 Task: Find connections with filter location Mombaça with filter topic #coachingwith filter profile language English with filter current company Nexthink with filter school North Maharashtra University with filter industry Internet Marketplace Platforms with filter service category Cybersecurity with filter keywords title Atmospheric Scientist
Action: Mouse moved to (593, 104)
Screenshot: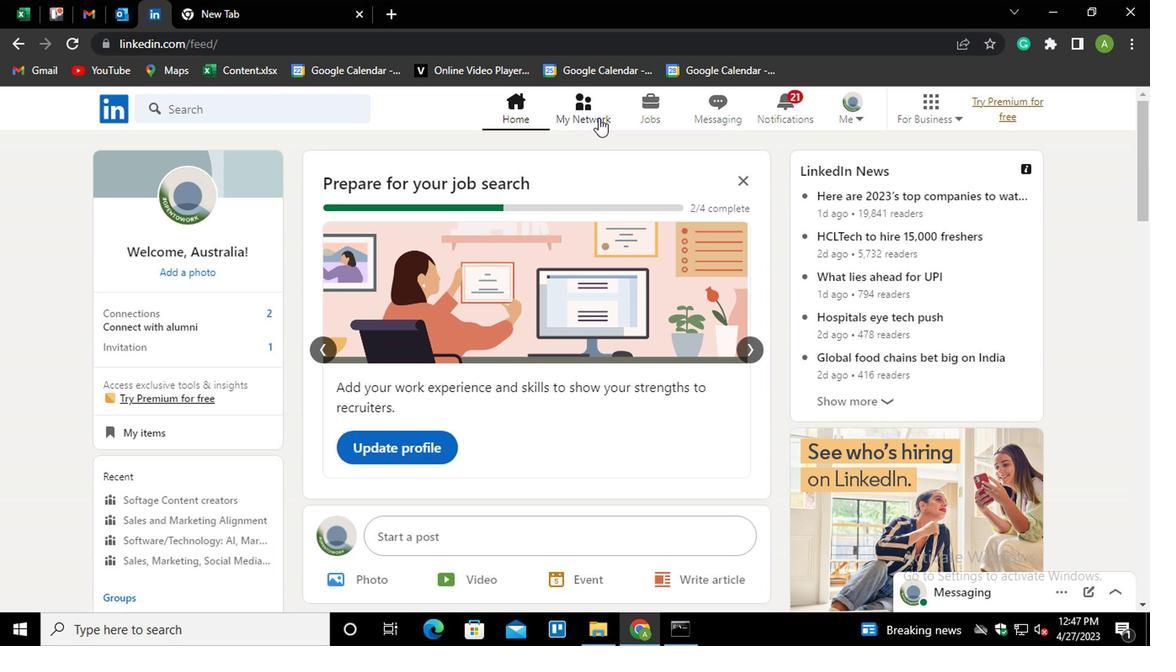 
Action: Mouse pressed left at (593, 104)
Screenshot: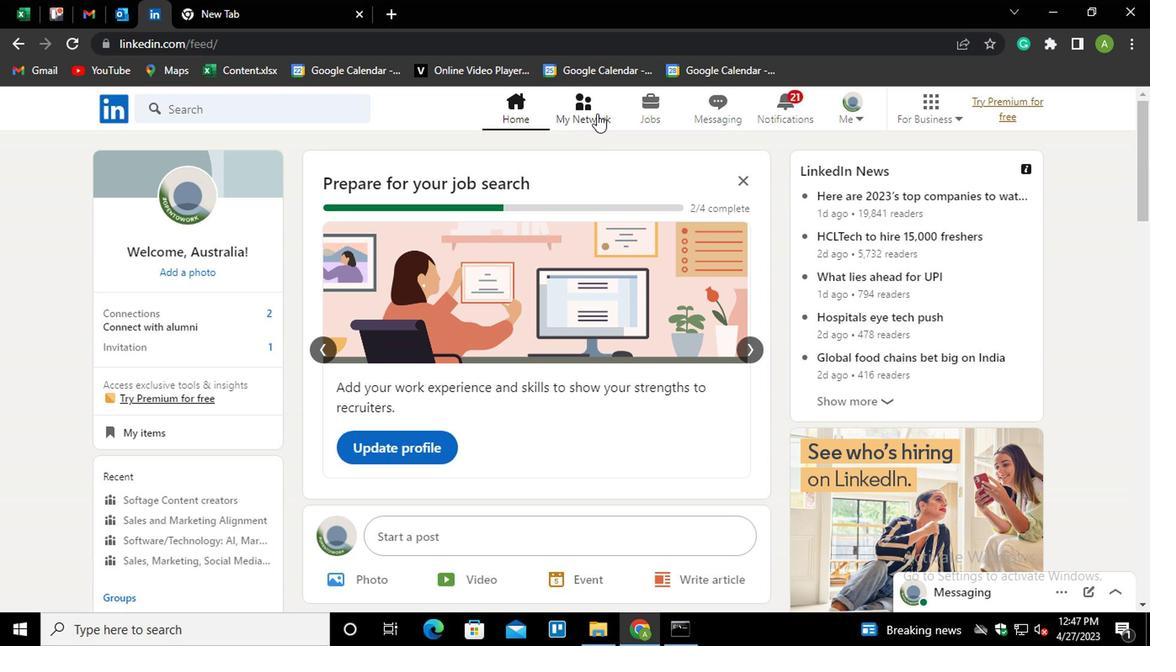 
Action: Mouse moved to (240, 202)
Screenshot: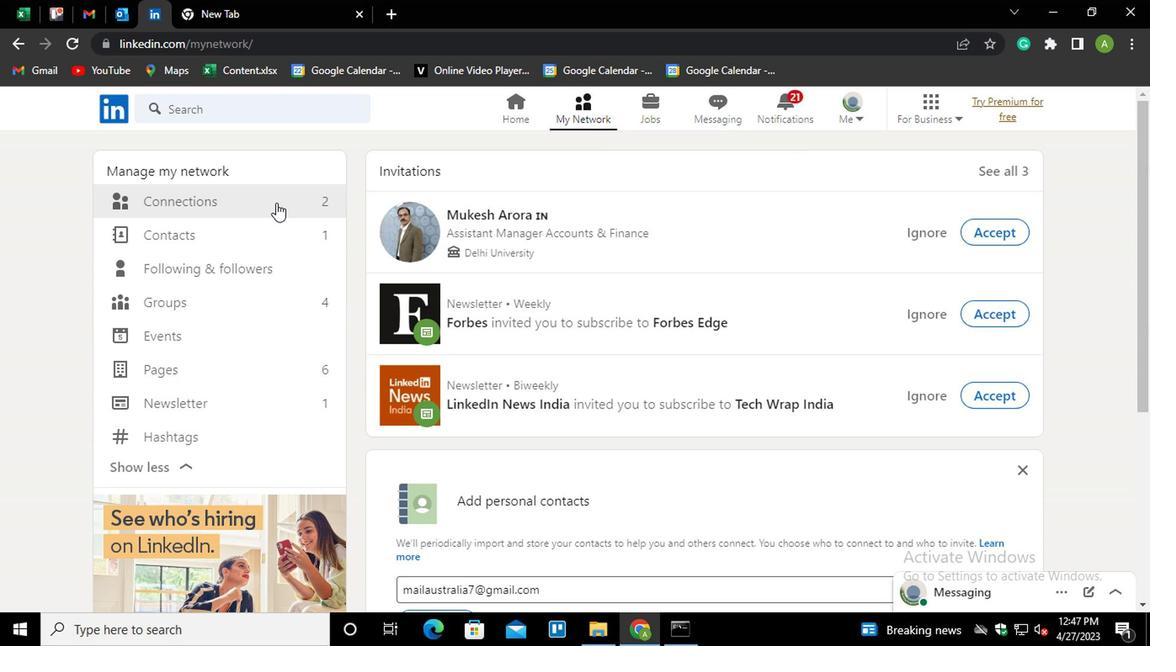 
Action: Mouse pressed left at (240, 202)
Screenshot: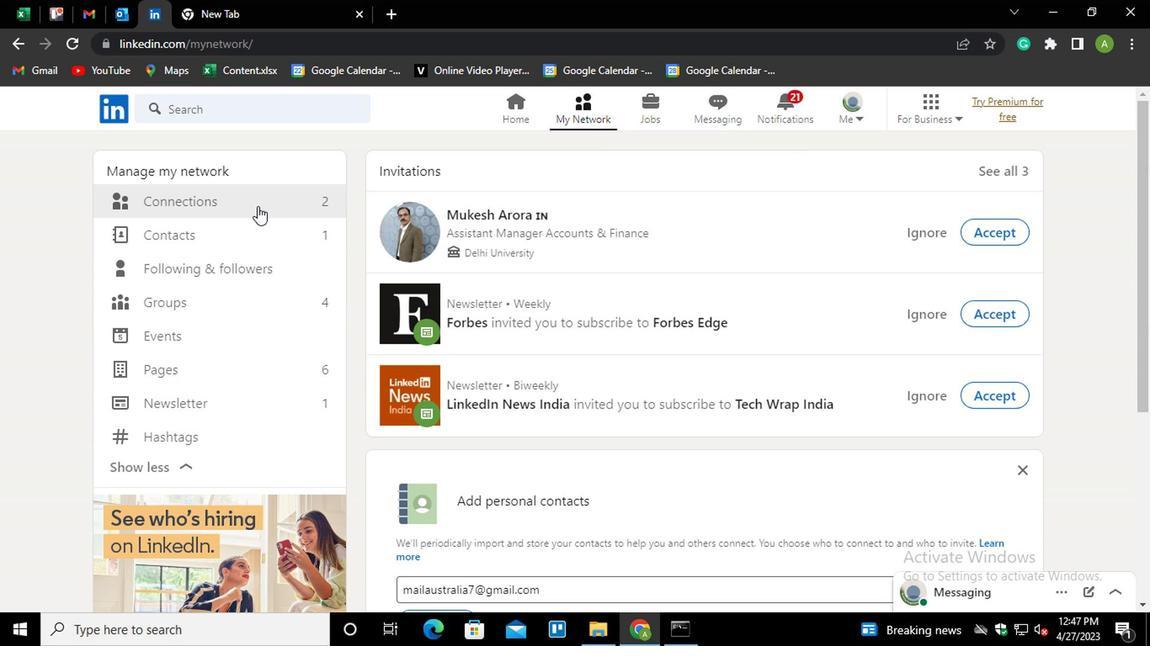 
Action: Mouse moved to (679, 198)
Screenshot: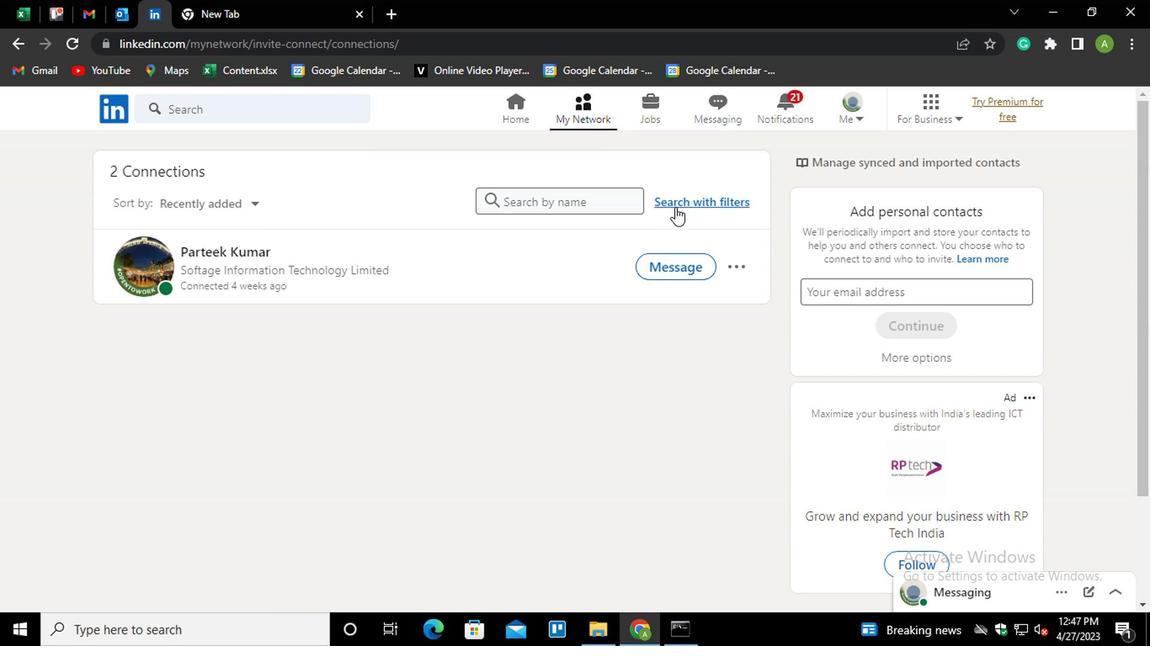 
Action: Mouse pressed left at (679, 198)
Screenshot: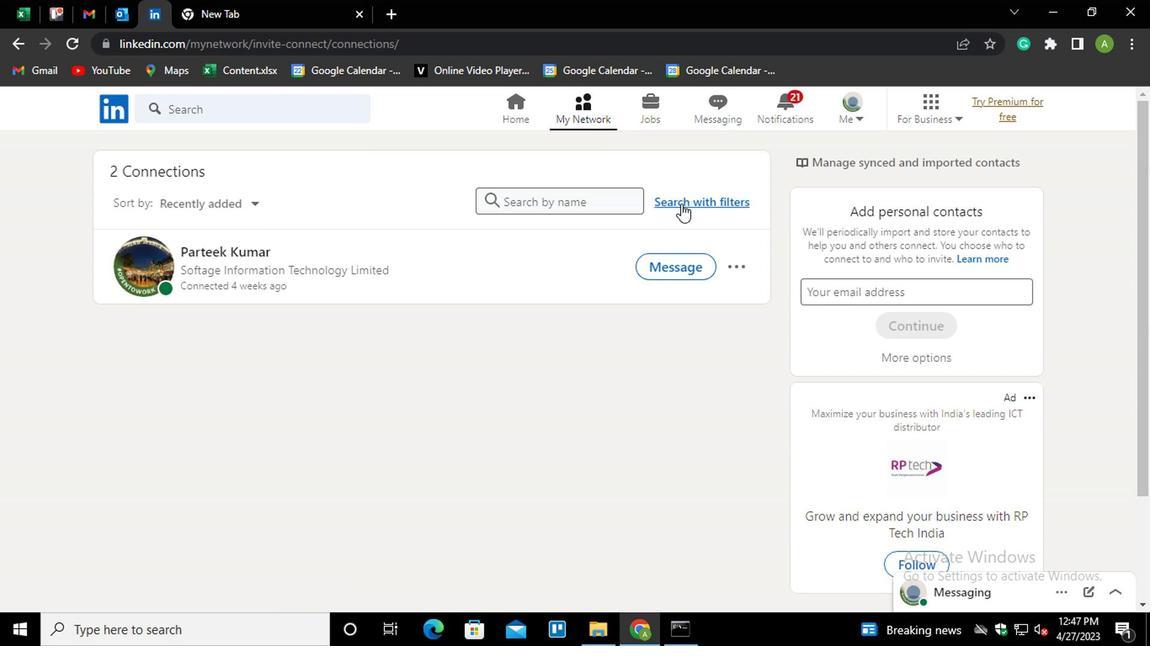 
Action: Mouse moved to (617, 155)
Screenshot: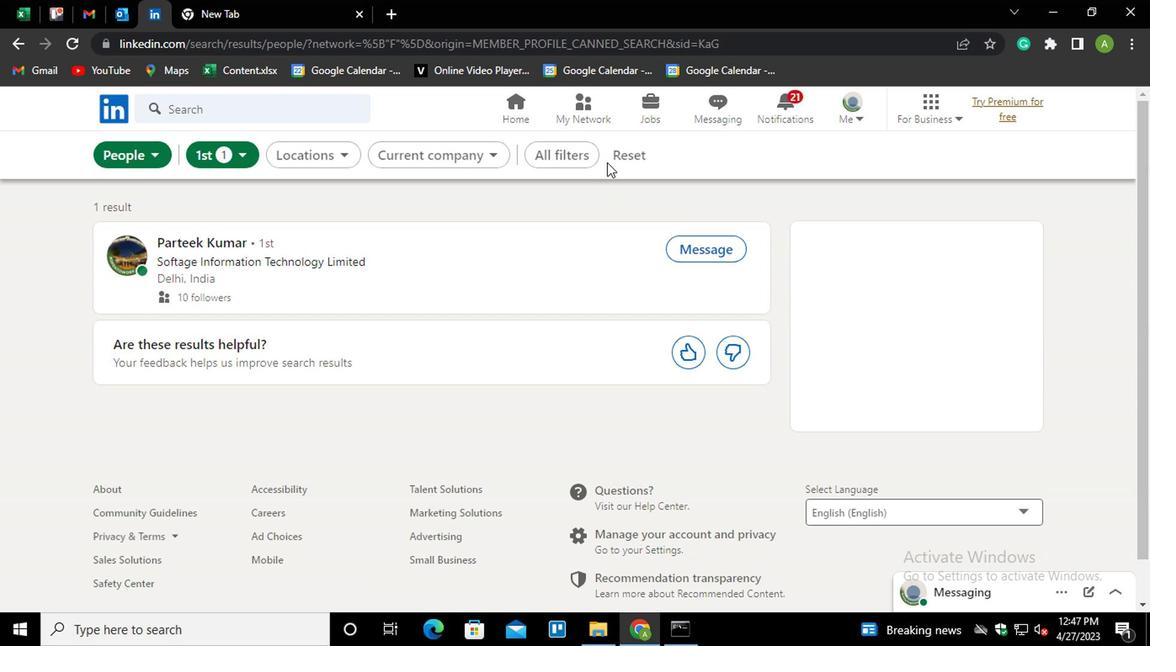 
Action: Mouse pressed left at (617, 155)
Screenshot: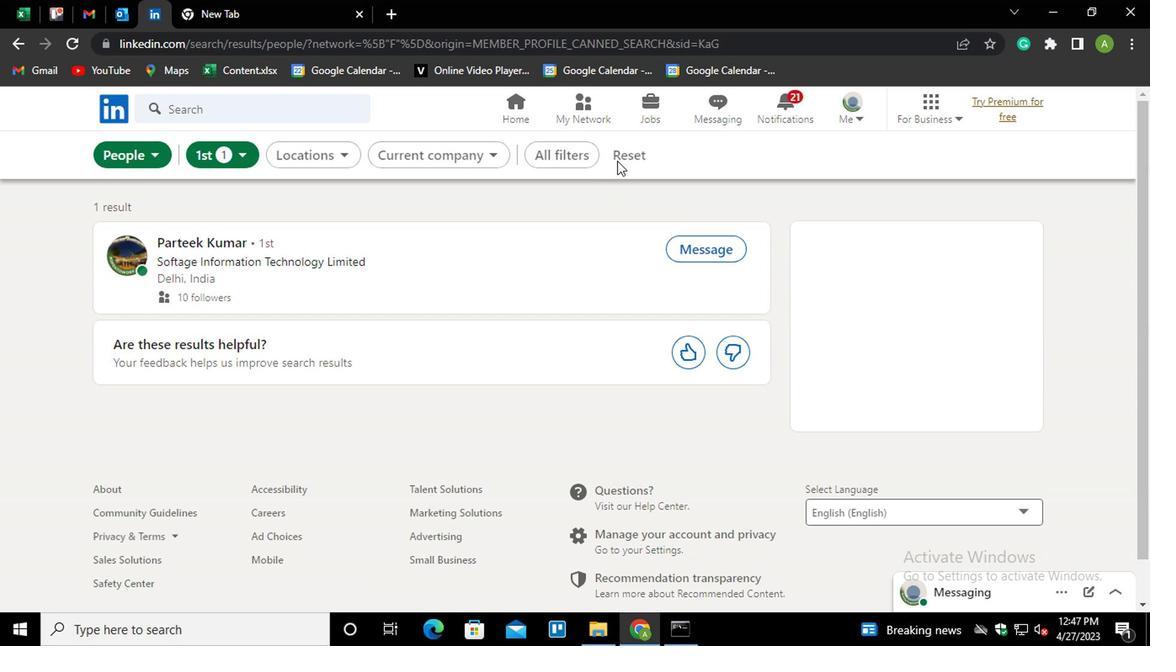 
Action: Mouse moved to (594, 150)
Screenshot: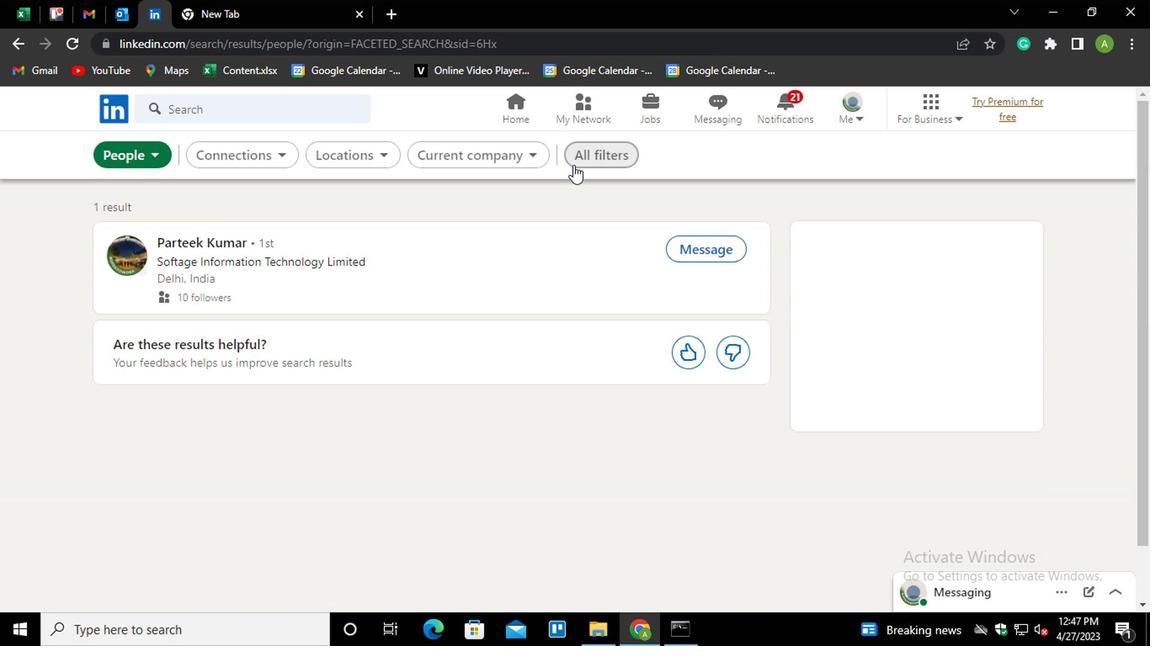 
Action: Mouse pressed left at (594, 150)
Screenshot: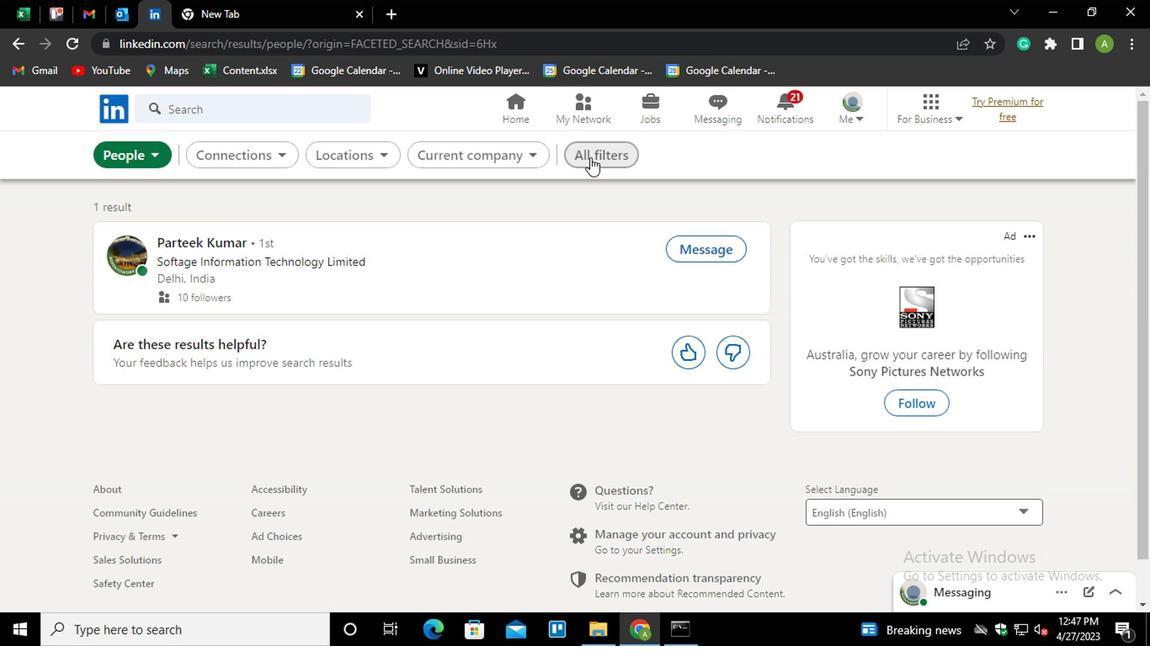 
Action: Mouse moved to (830, 273)
Screenshot: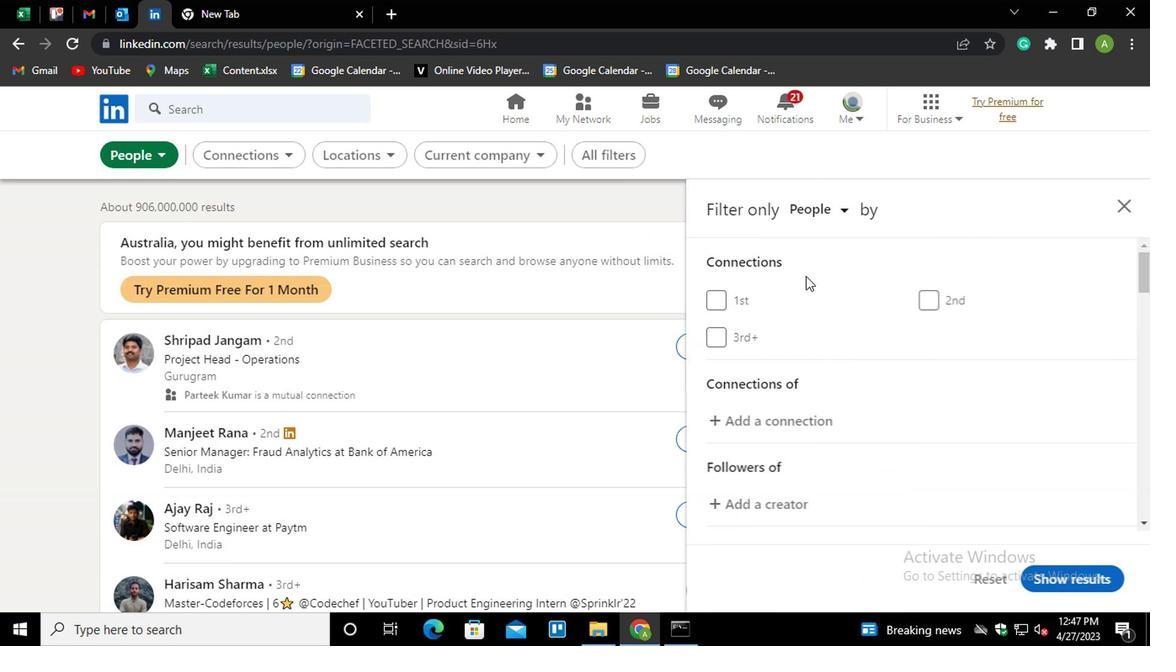 
Action: Mouse scrolled (830, 271) with delta (0, -1)
Screenshot: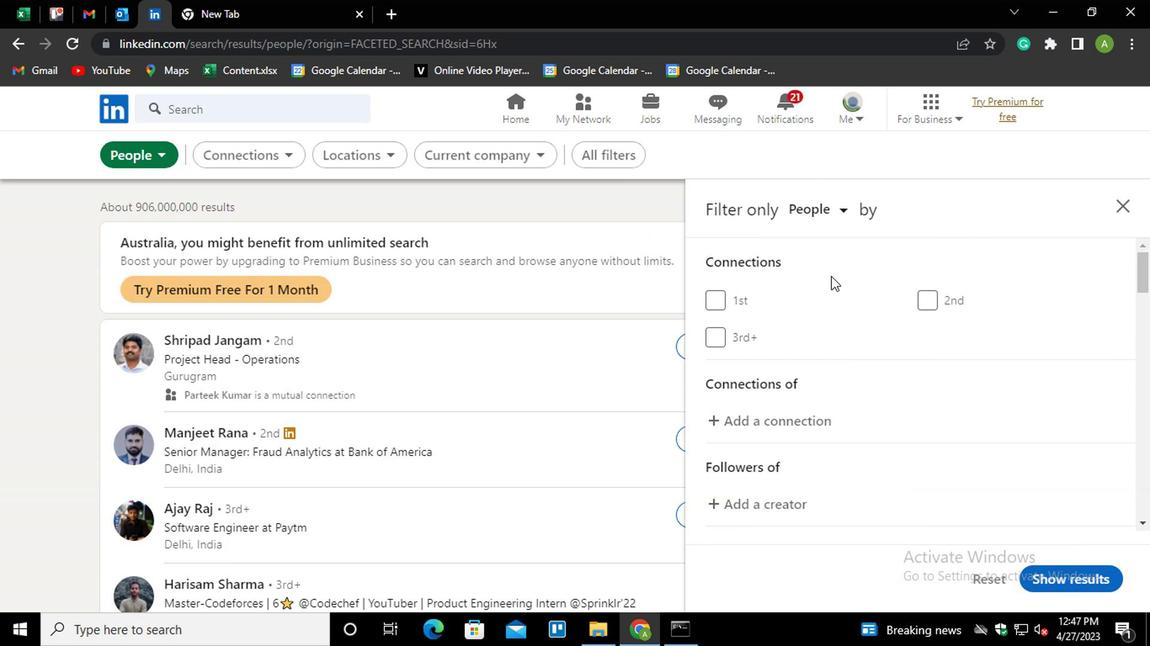 
Action: Mouse scrolled (830, 271) with delta (0, -1)
Screenshot: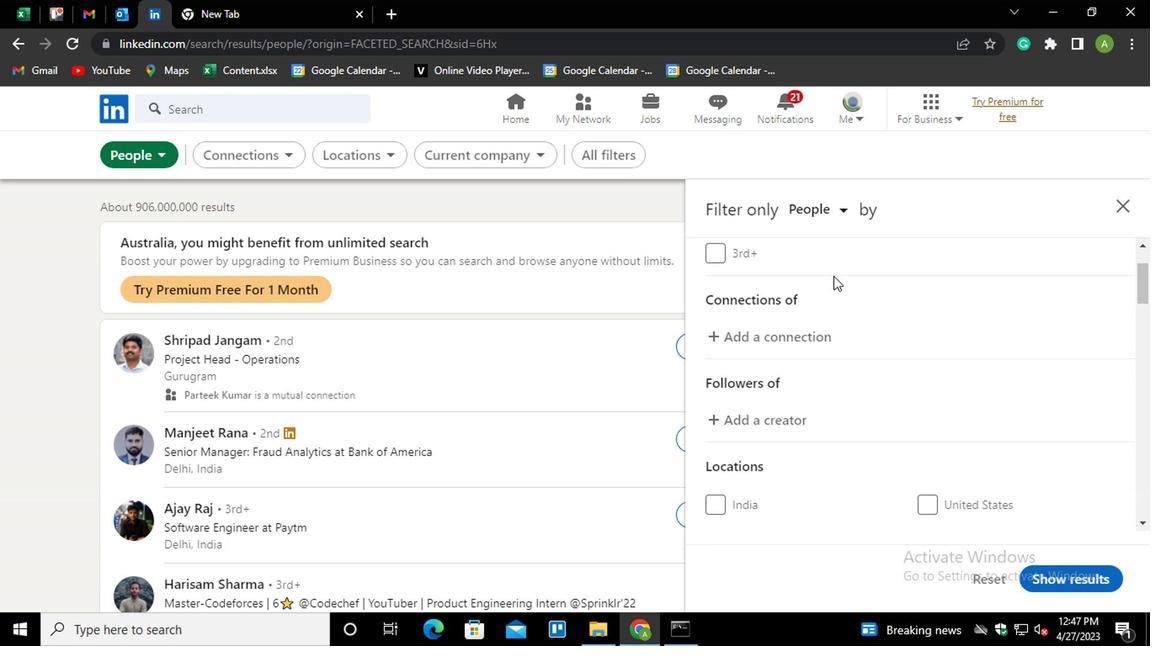 
Action: Mouse scrolled (830, 271) with delta (0, -1)
Screenshot: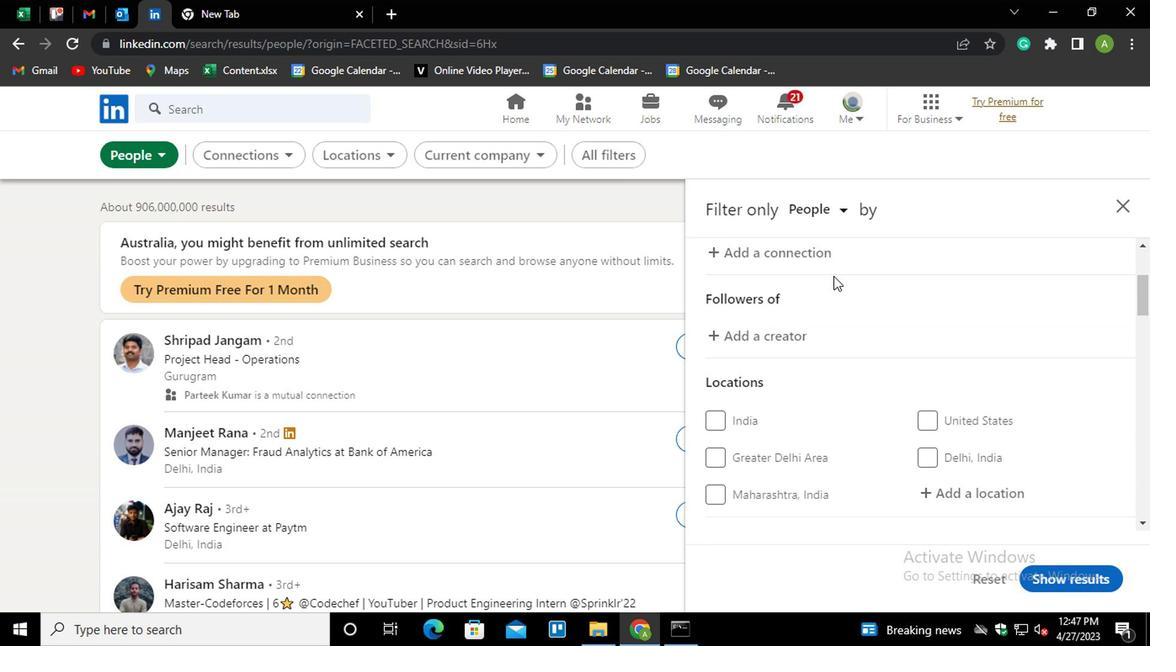 
Action: Mouse scrolled (830, 271) with delta (0, -1)
Screenshot: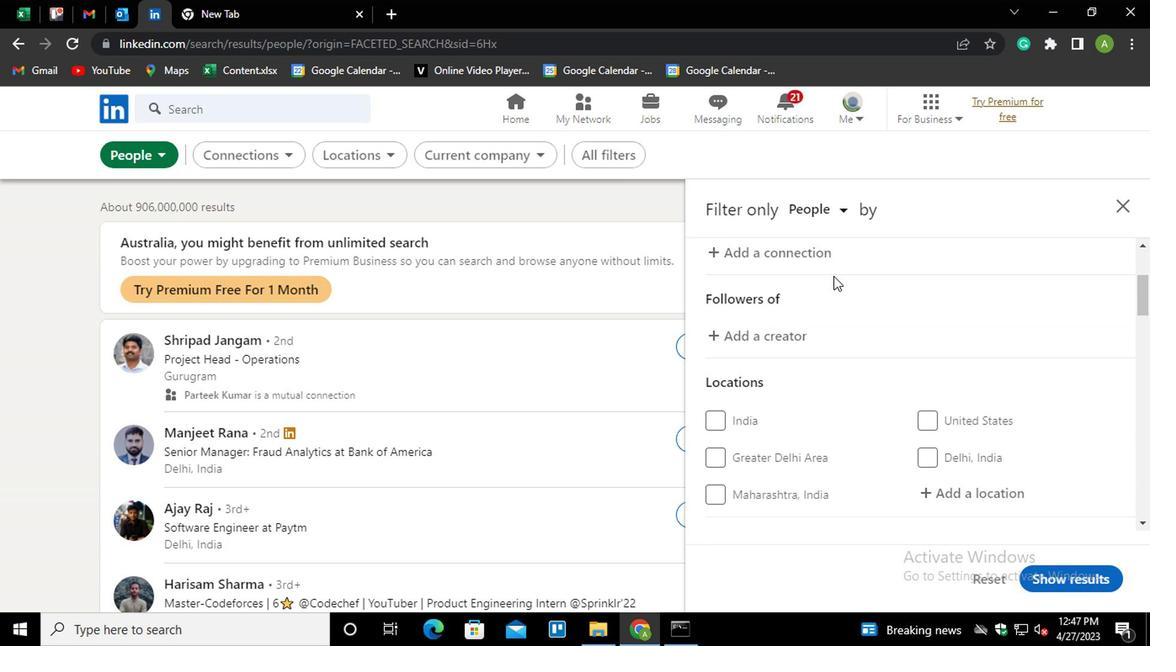 
Action: Mouse moved to (943, 324)
Screenshot: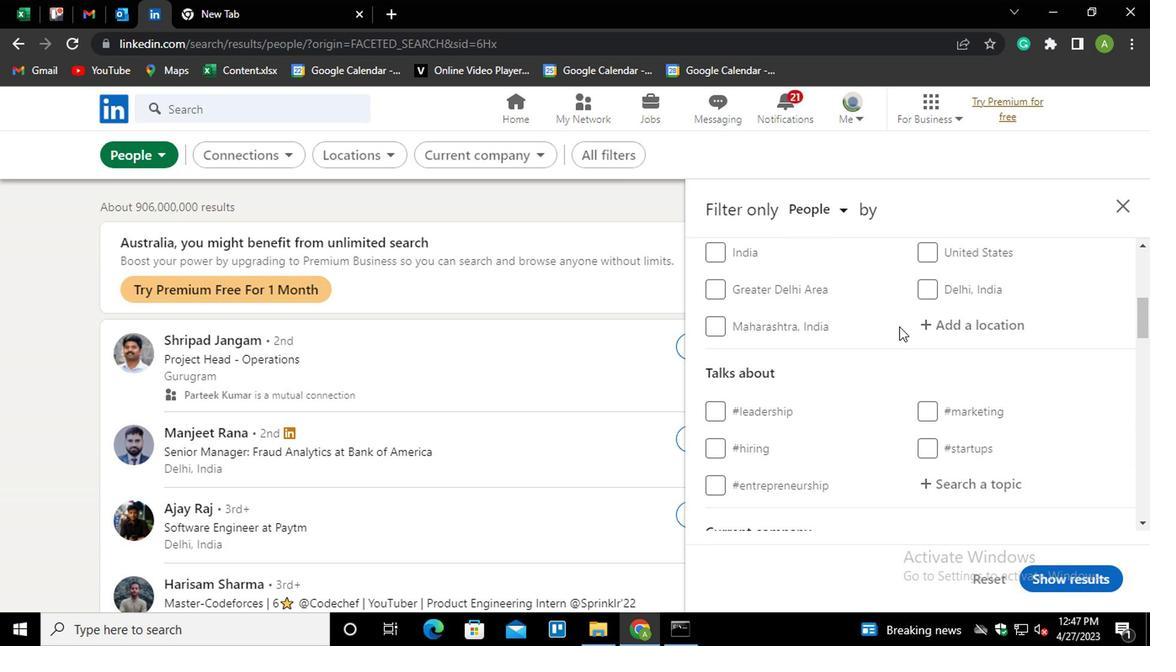 
Action: Mouse pressed left at (943, 324)
Screenshot: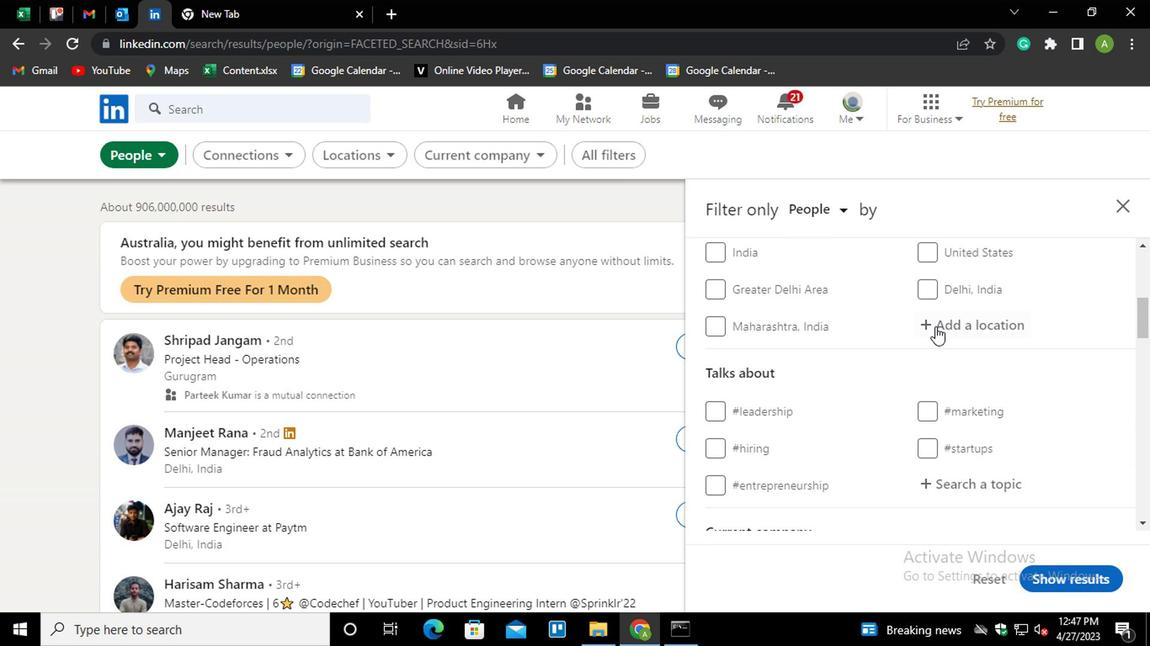 
Action: Key pressed <Key.shift>MUMBACA<Key.home><Key.right><Key.right><Key.backspace>O<Key.down><Key.down><Key.enter>
Screenshot: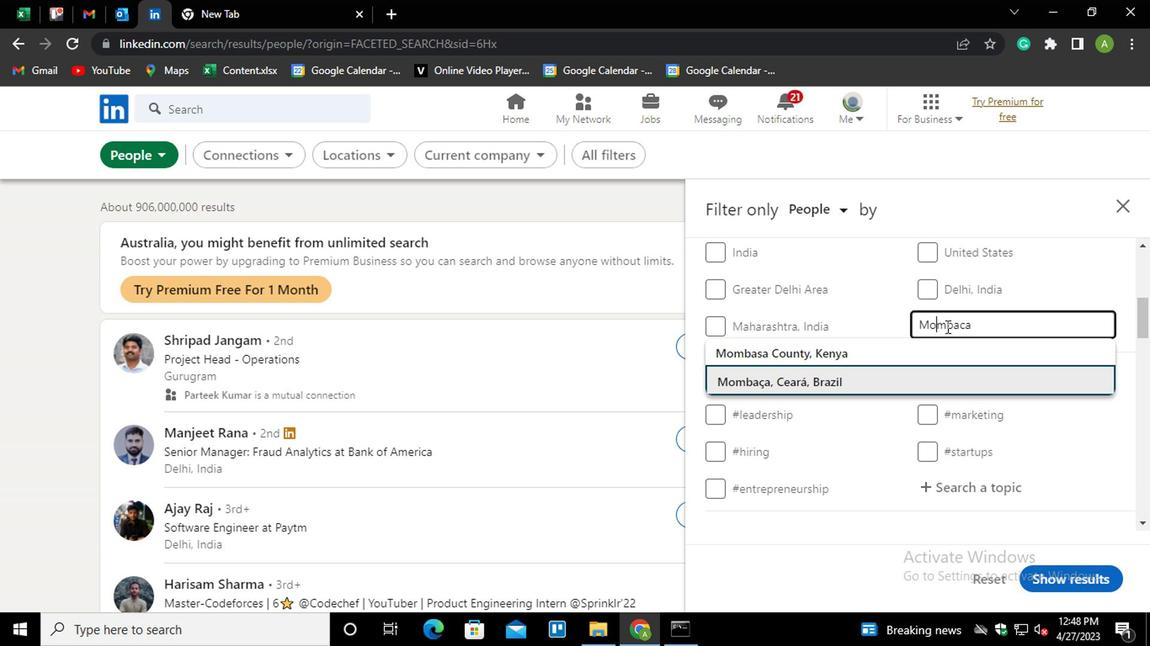 
Action: Mouse scrolled (943, 323) with delta (0, 0)
Screenshot: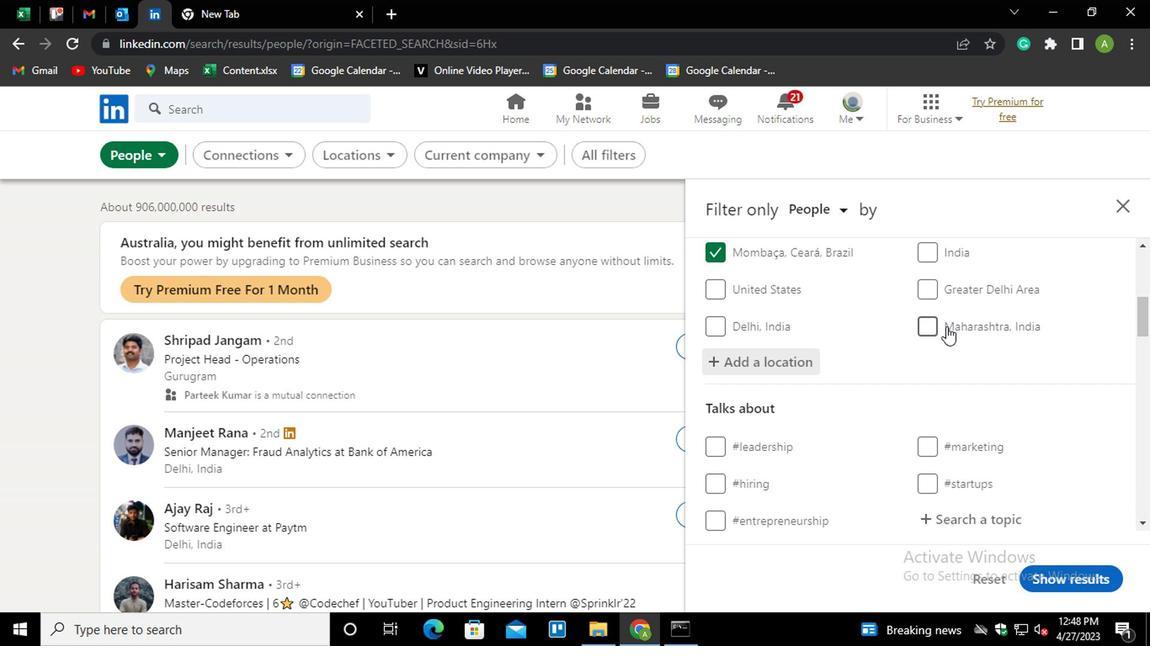 
Action: Mouse scrolled (943, 323) with delta (0, 0)
Screenshot: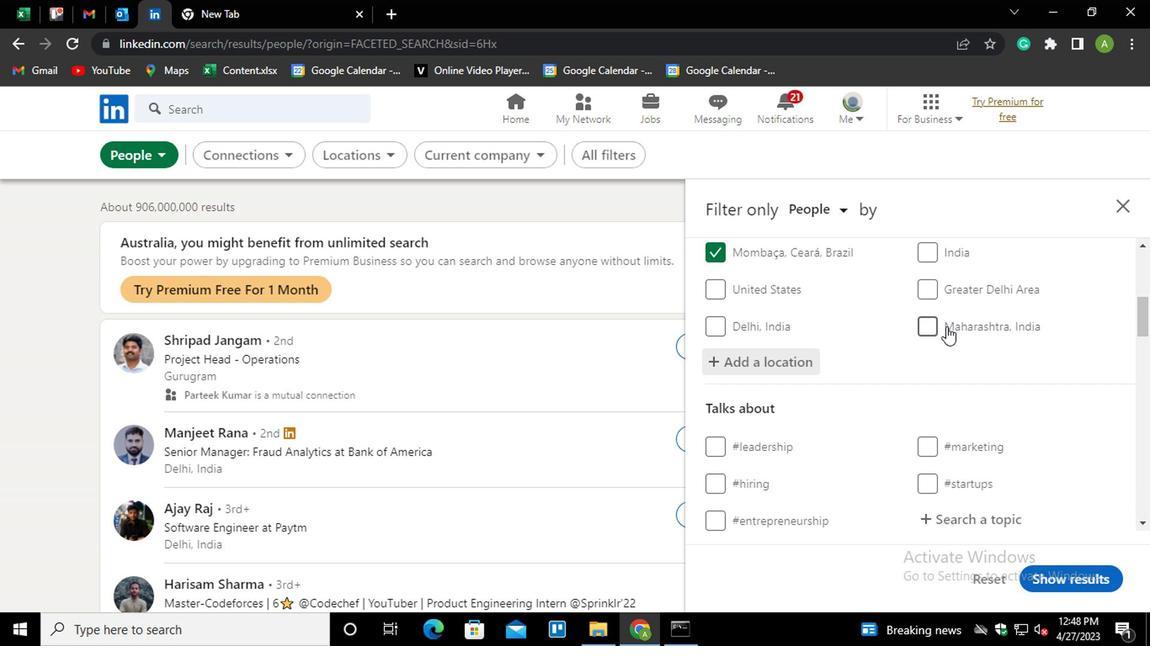 
Action: Mouse moved to (942, 339)
Screenshot: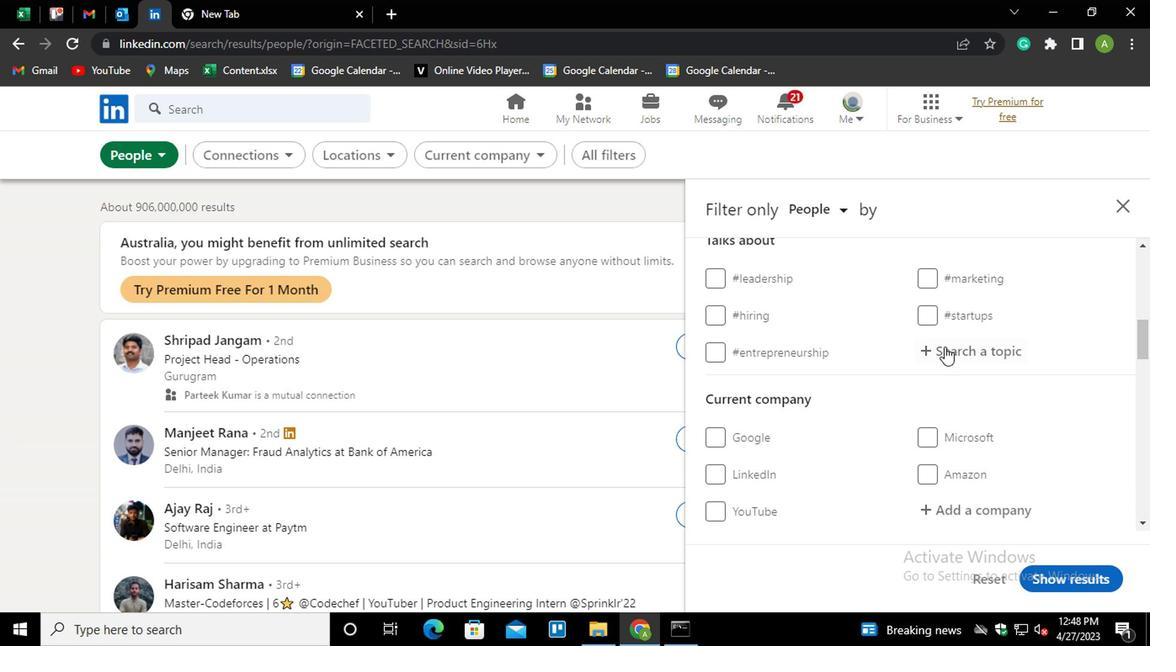 
Action: Mouse pressed left at (942, 339)
Screenshot: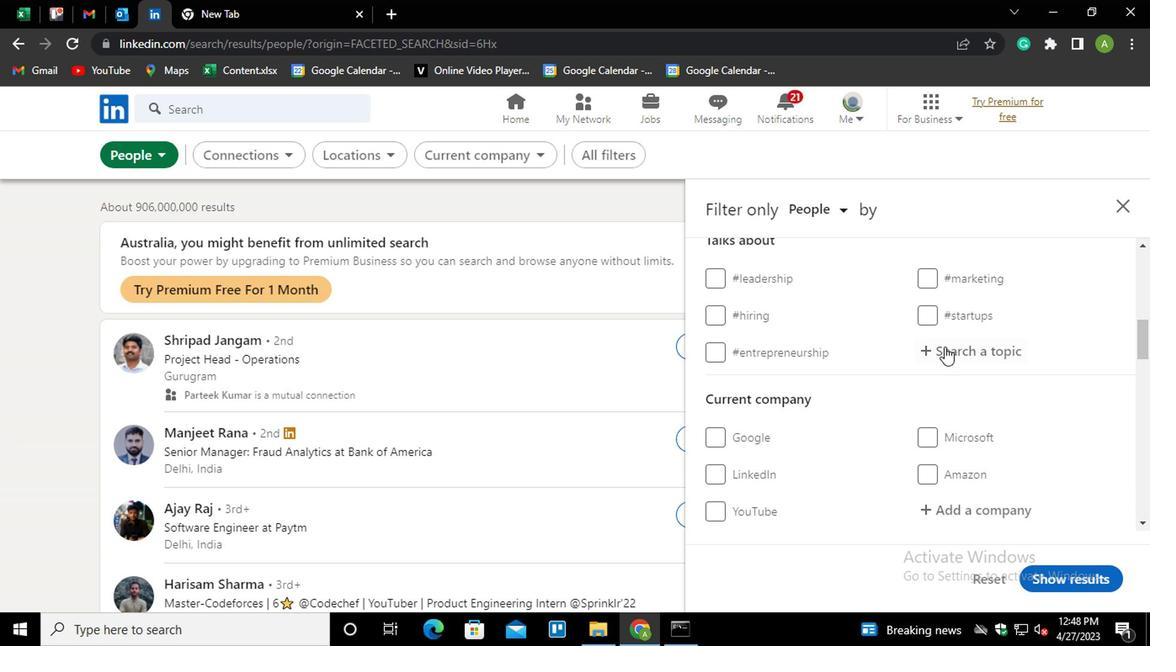 
Action: Key pressed <Key.shift>#CAO<Key.backspace><Key.backspace>OACHING
Screenshot: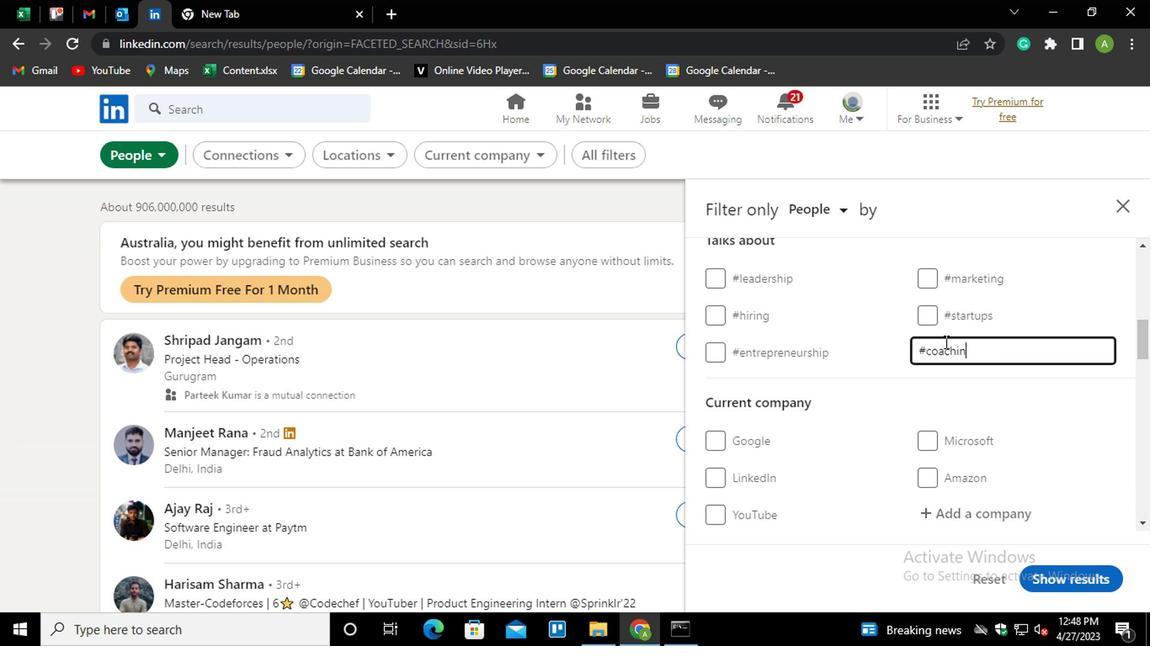
Action: Mouse moved to (974, 386)
Screenshot: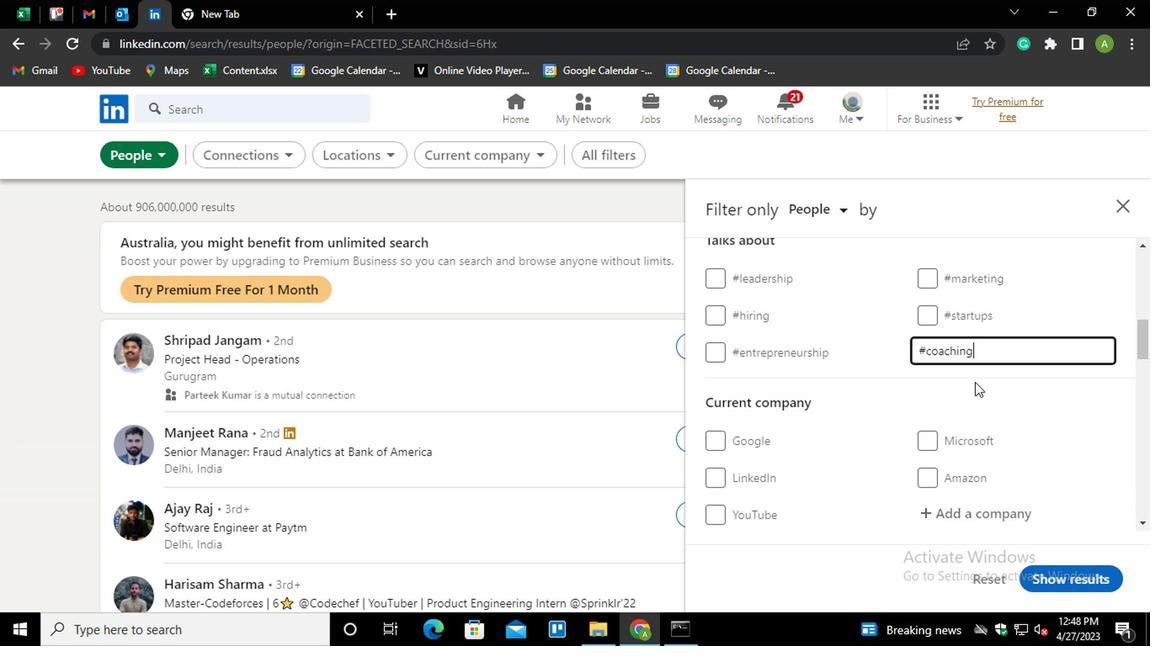 
Action: Mouse pressed left at (974, 386)
Screenshot: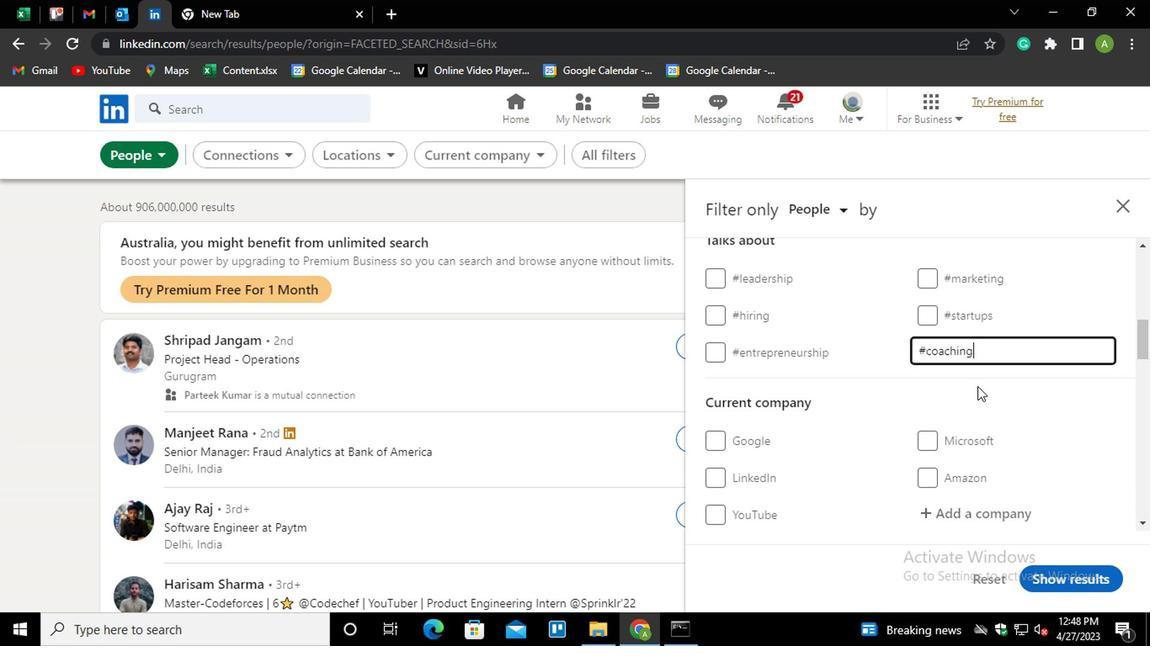 
Action: Mouse moved to (977, 388)
Screenshot: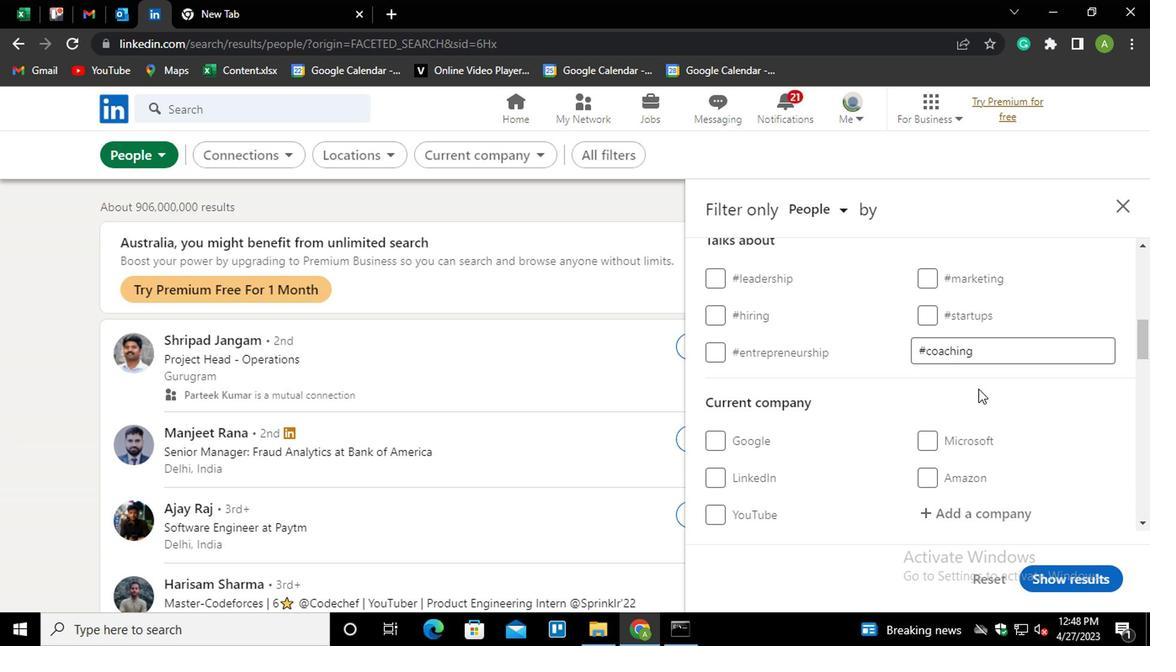 
Action: Mouse scrolled (977, 386) with delta (0, -1)
Screenshot: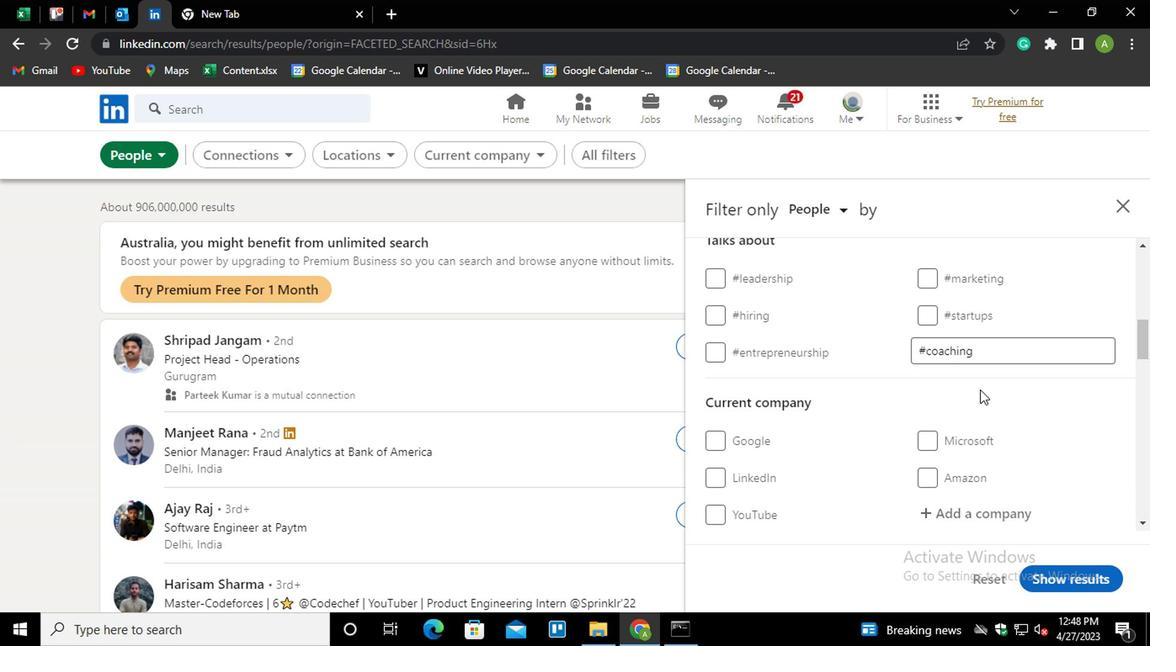 
Action: Mouse scrolled (977, 386) with delta (0, -1)
Screenshot: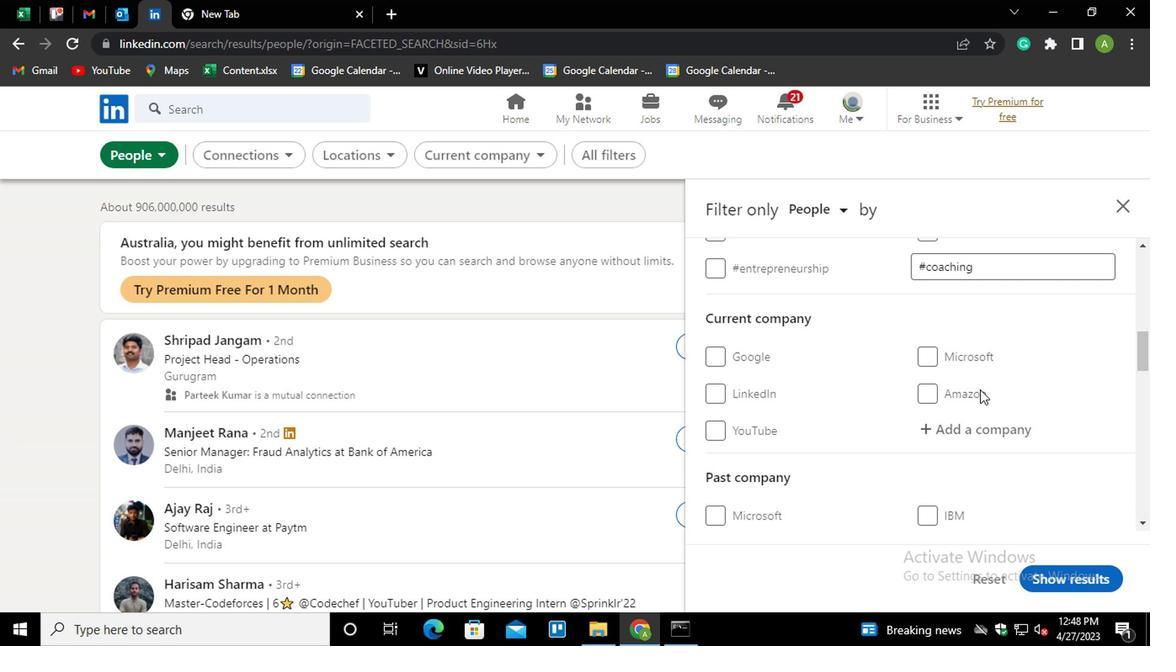 
Action: Mouse scrolled (977, 386) with delta (0, -1)
Screenshot: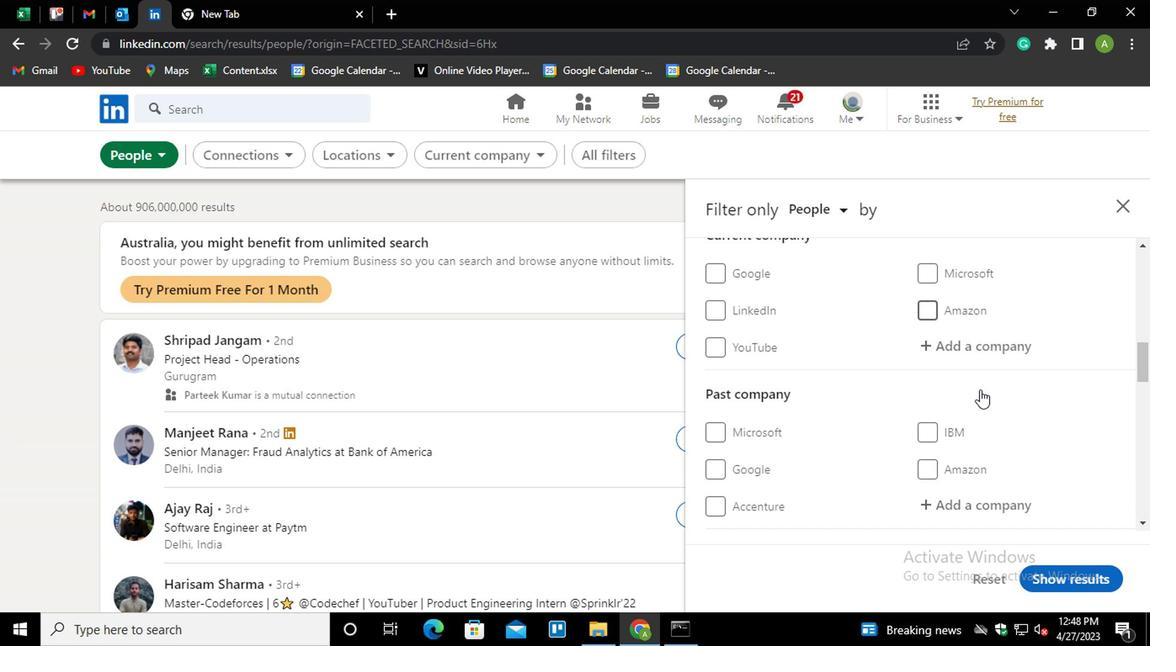 
Action: Mouse scrolled (977, 386) with delta (0, -1)
Screenshot: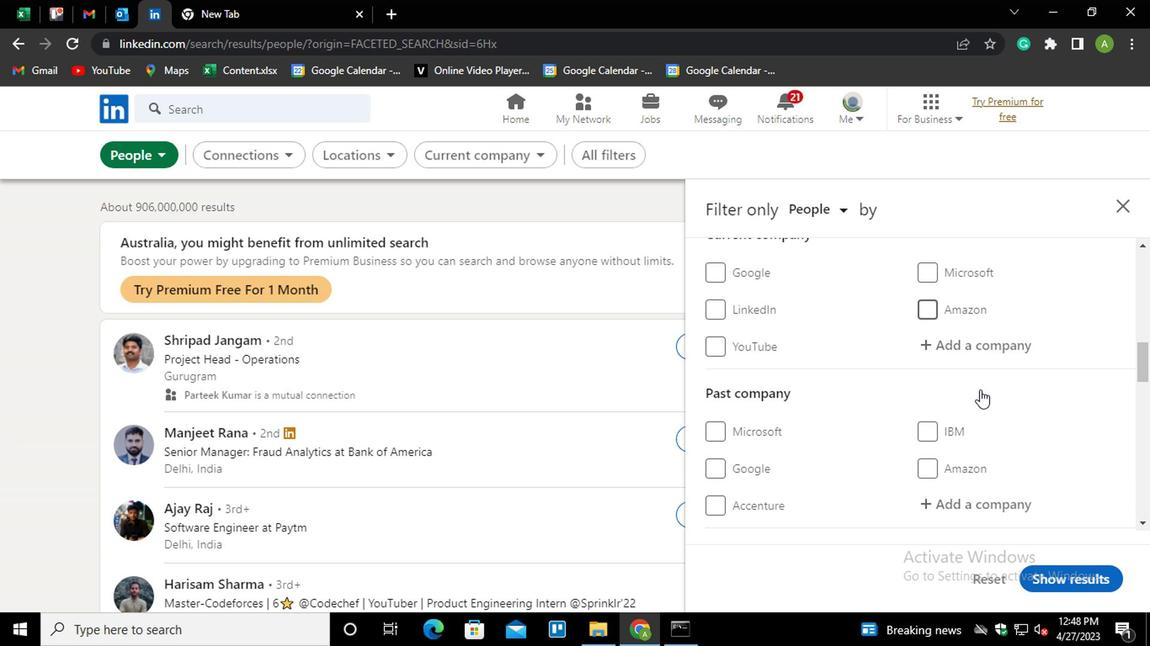 
Action: Mouse scrolled (977, 386) with delta (0, -1)
Screenshot: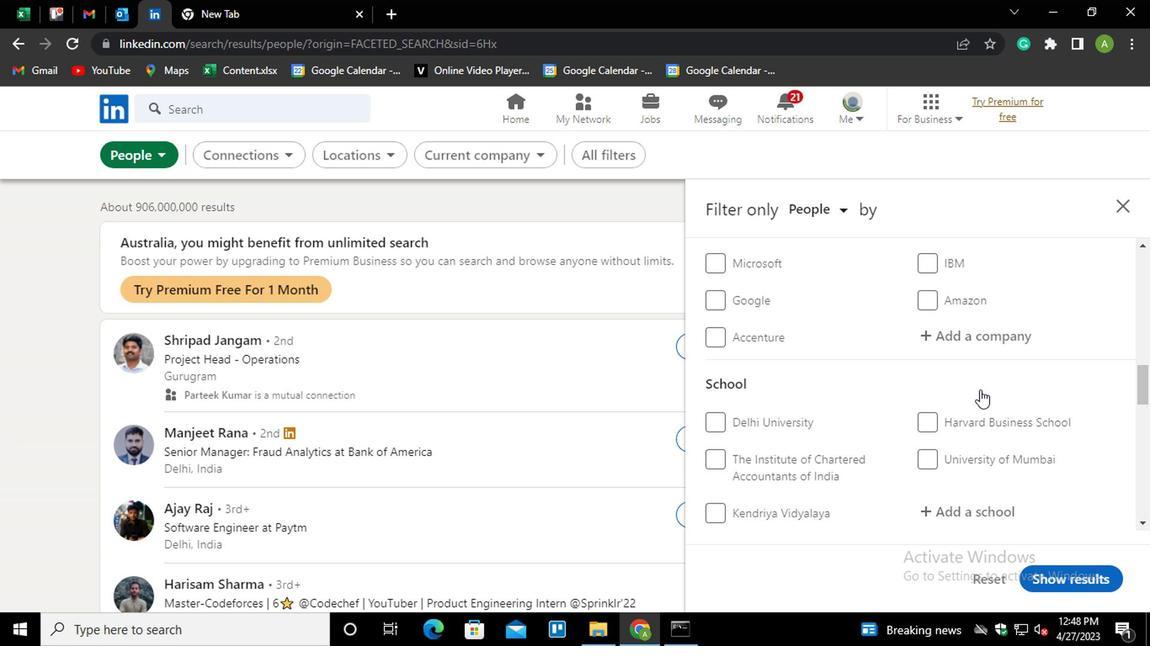 
Action: Mouse scrolled (977, 386) with delta (0, -1)
Screenshot: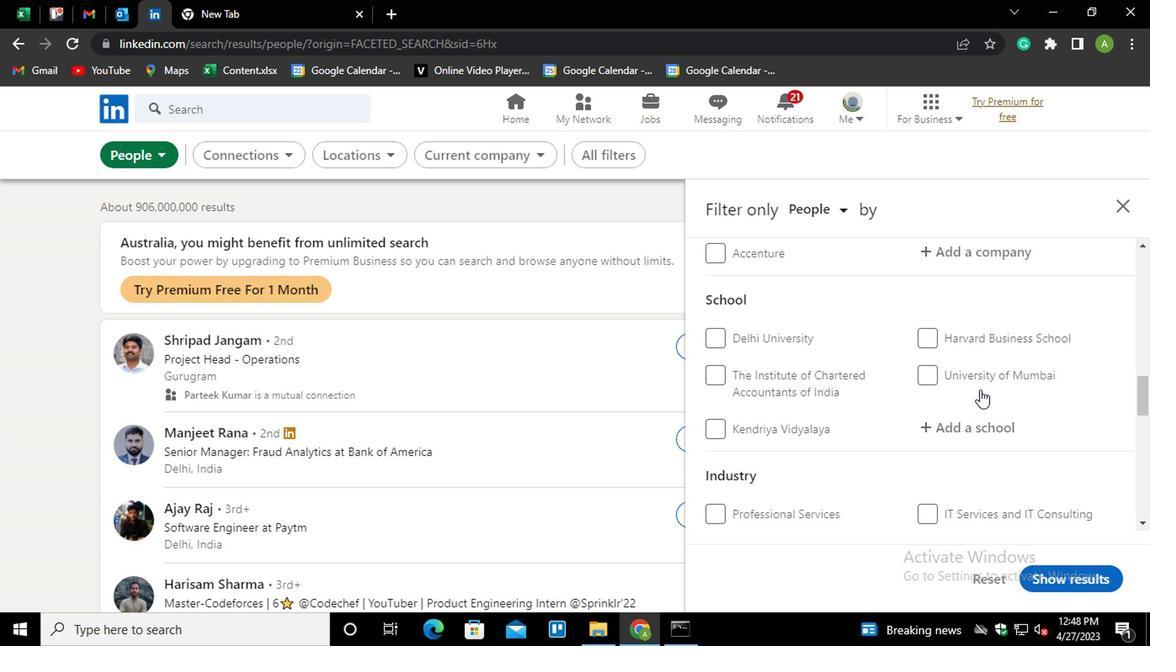 
Action: Mouse scrolled (977, 386) with delta (0, -1)
Screenshot: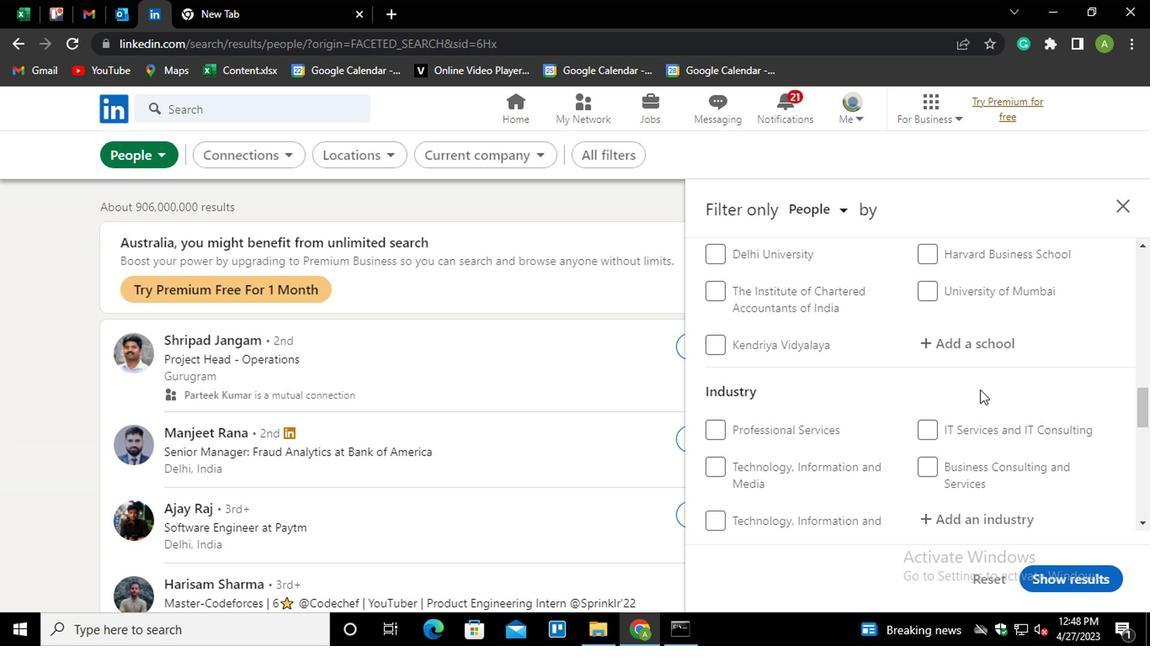 
Action: Mouse scrolled (977, 386) with delta (0, -1)
Screenshot: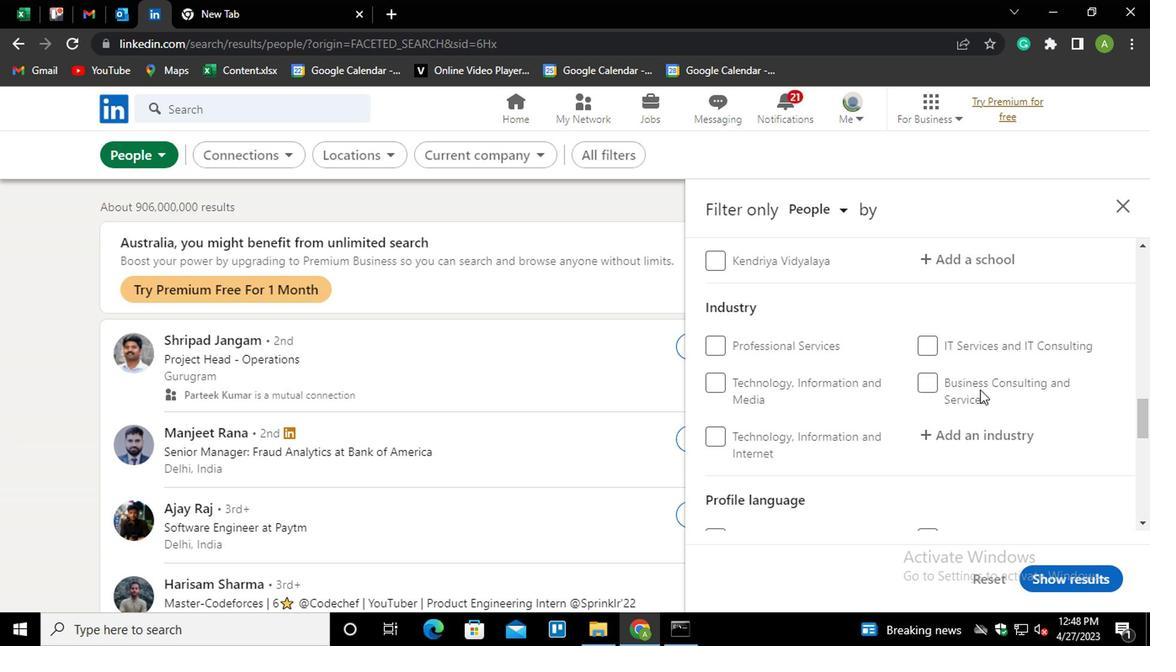 
Action: Mouse scrolled (977, 386) with delta (0, -1)
Screenshot: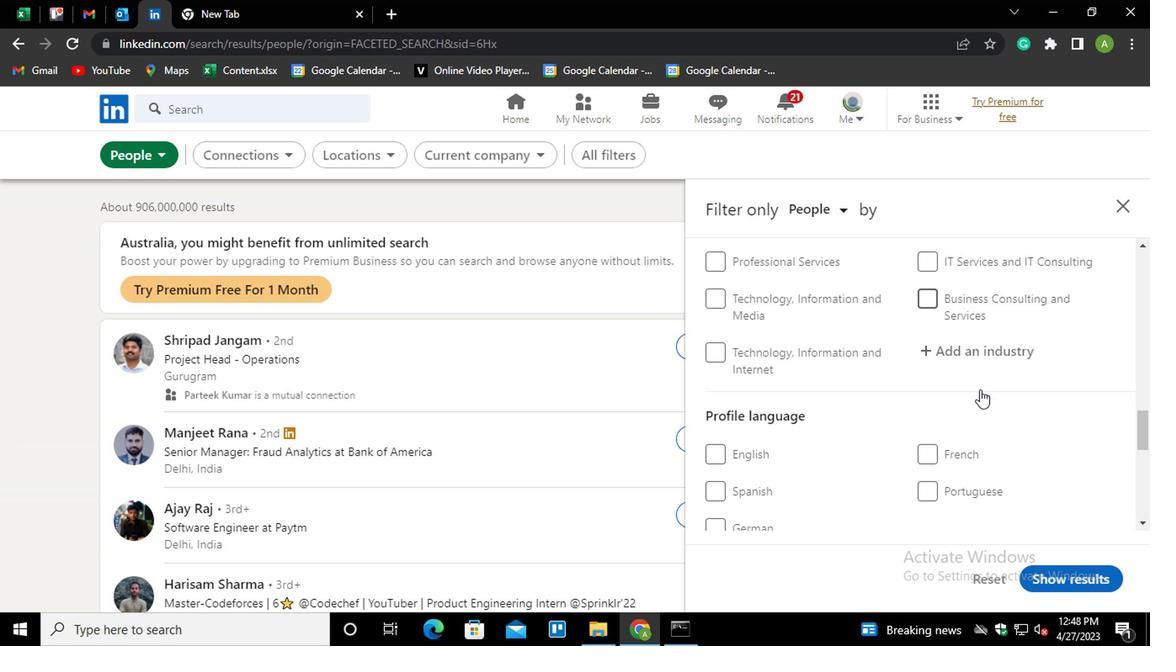 
Action: Mouse moved to (718, 367)
Screenshot: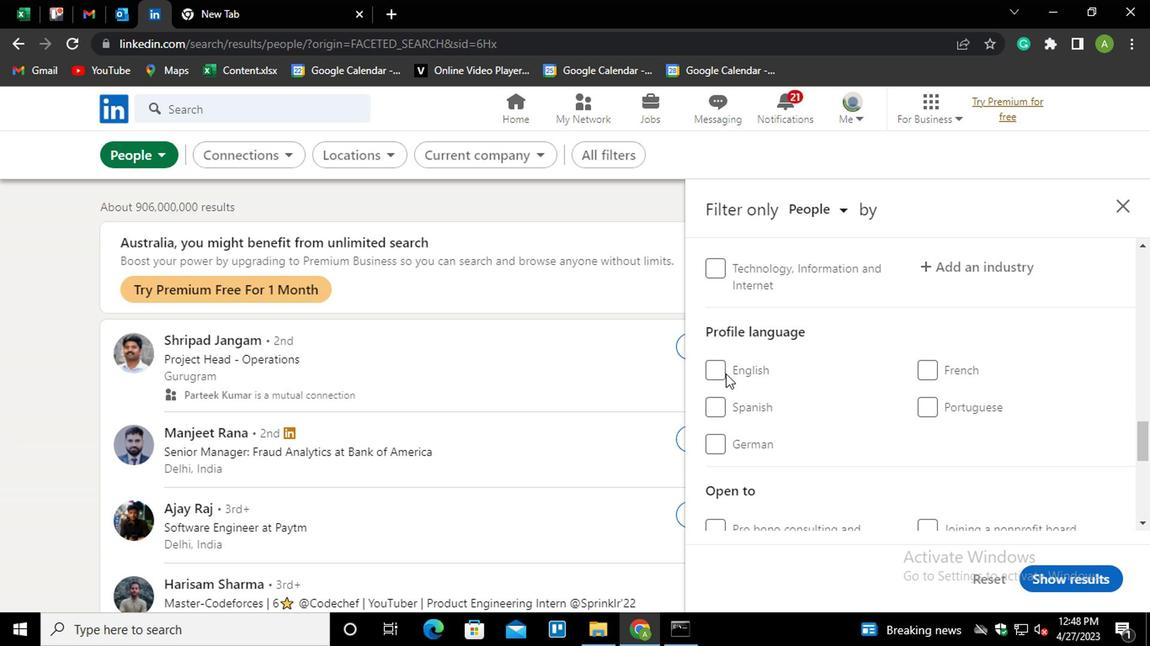 
Action: Mouse pressed left at (718, 367)
Screenshot: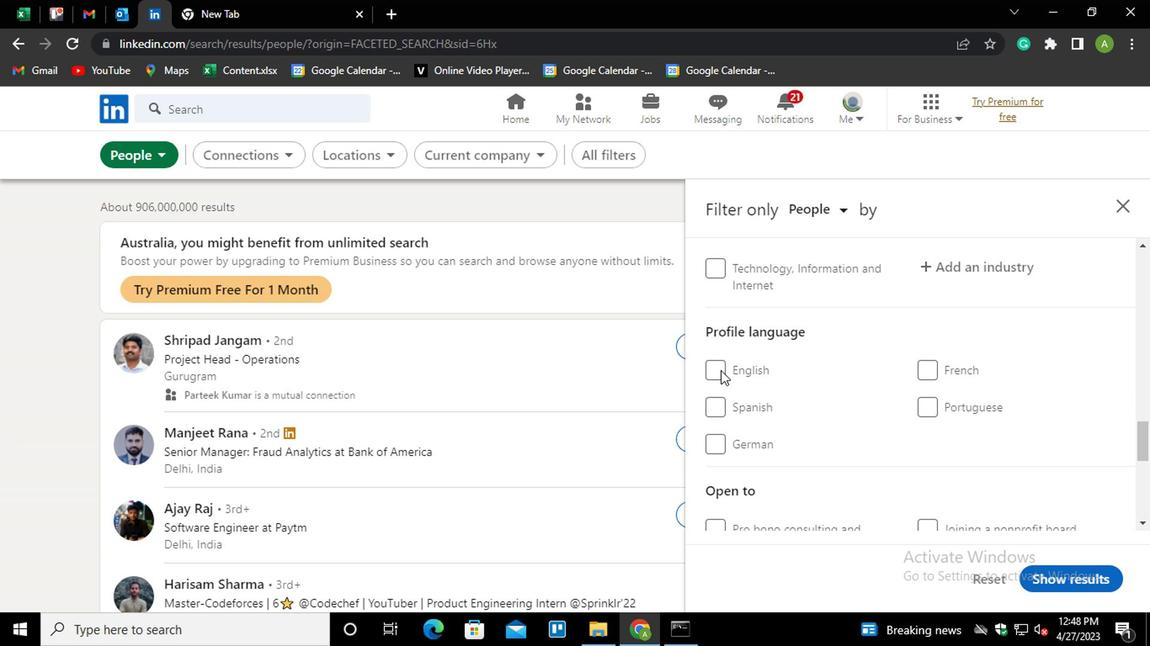
Action: Mouse moved to (804, 380)
Screenshot: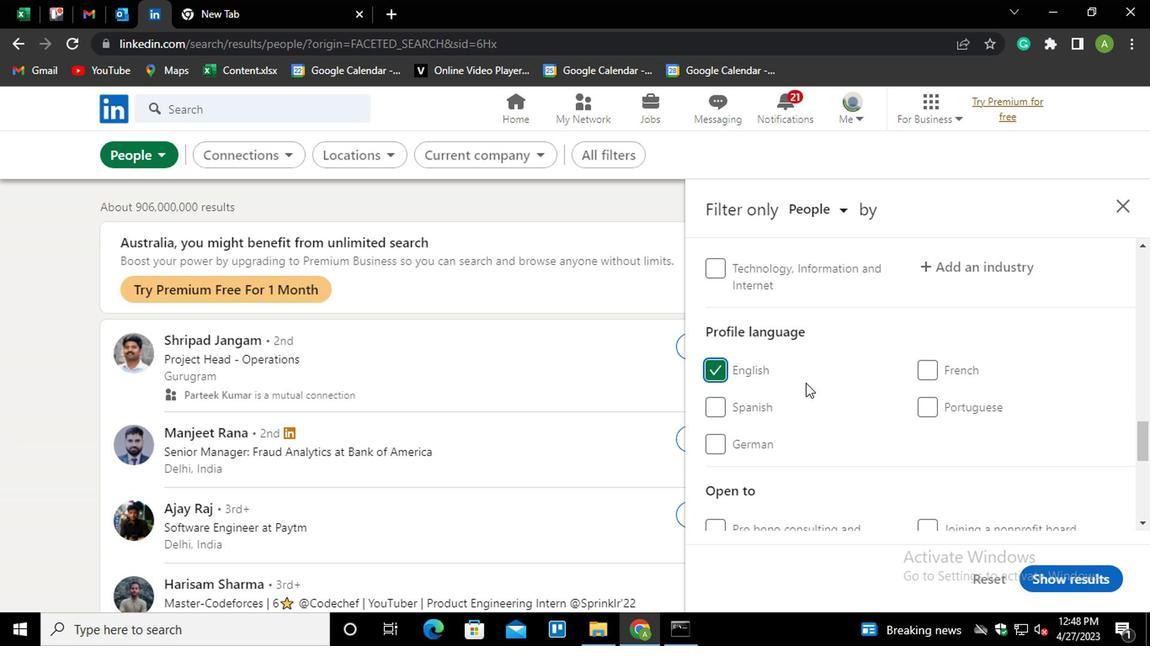 
Action: Mouse scrolled (804, 382) with delta (0, 1)
Screenshot: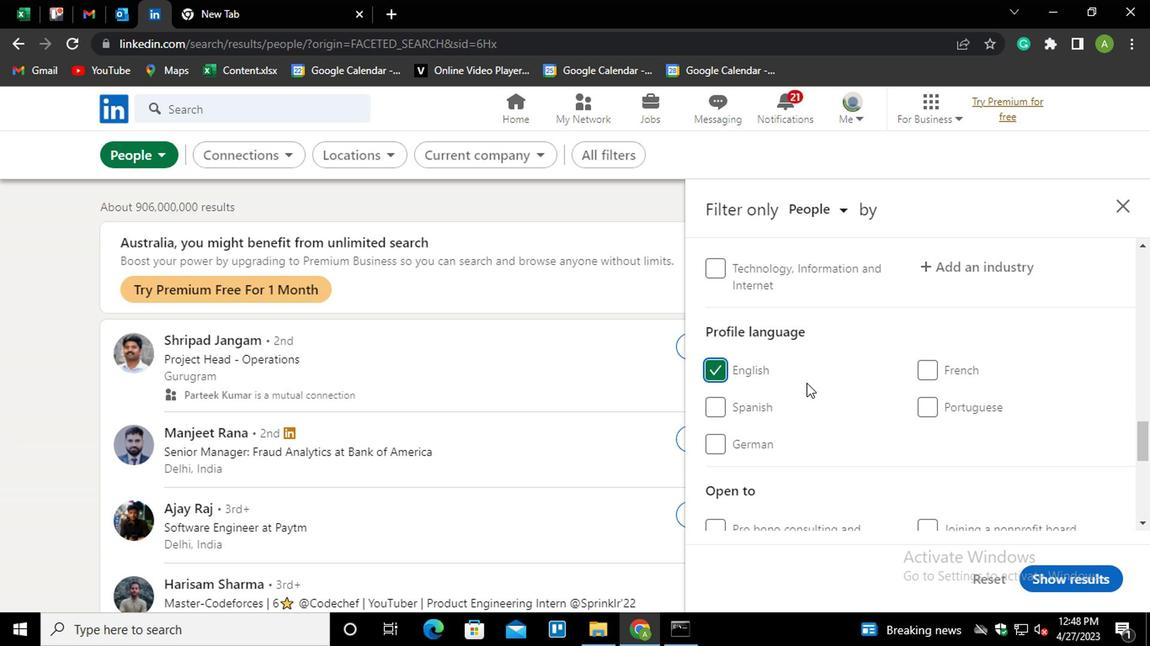 
Action: Mouse scrolled (804, 382) with delta (0, 1)
Screenshot: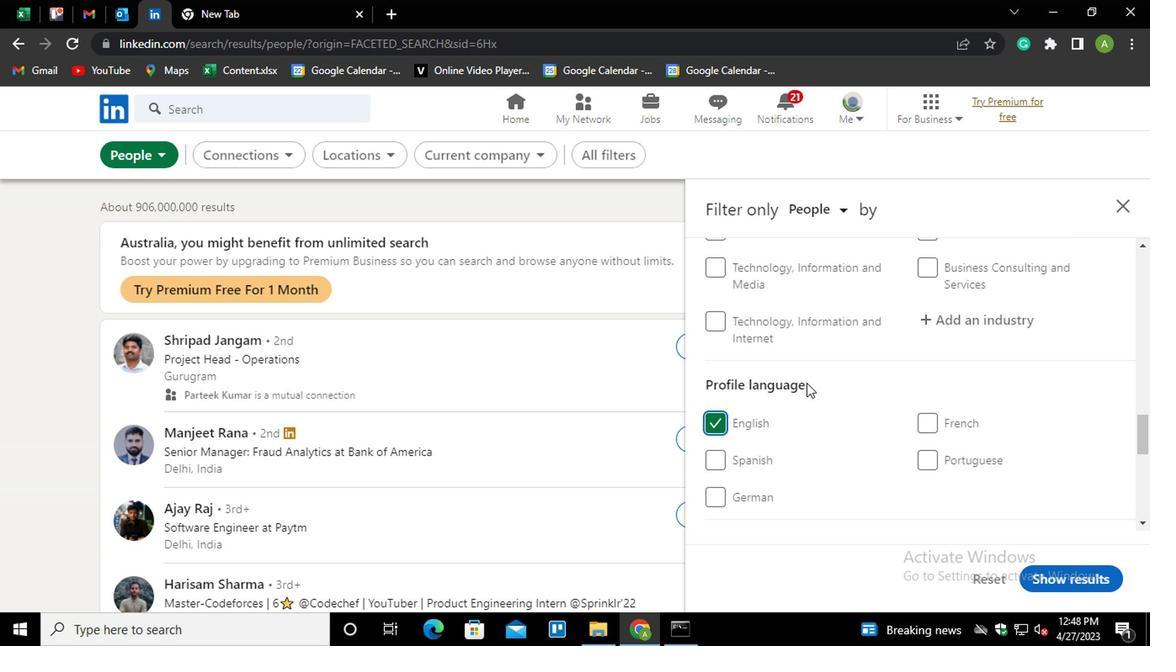 
Action: Mouse scrolled (804, 382) with delta (0, 1)
Screenshot: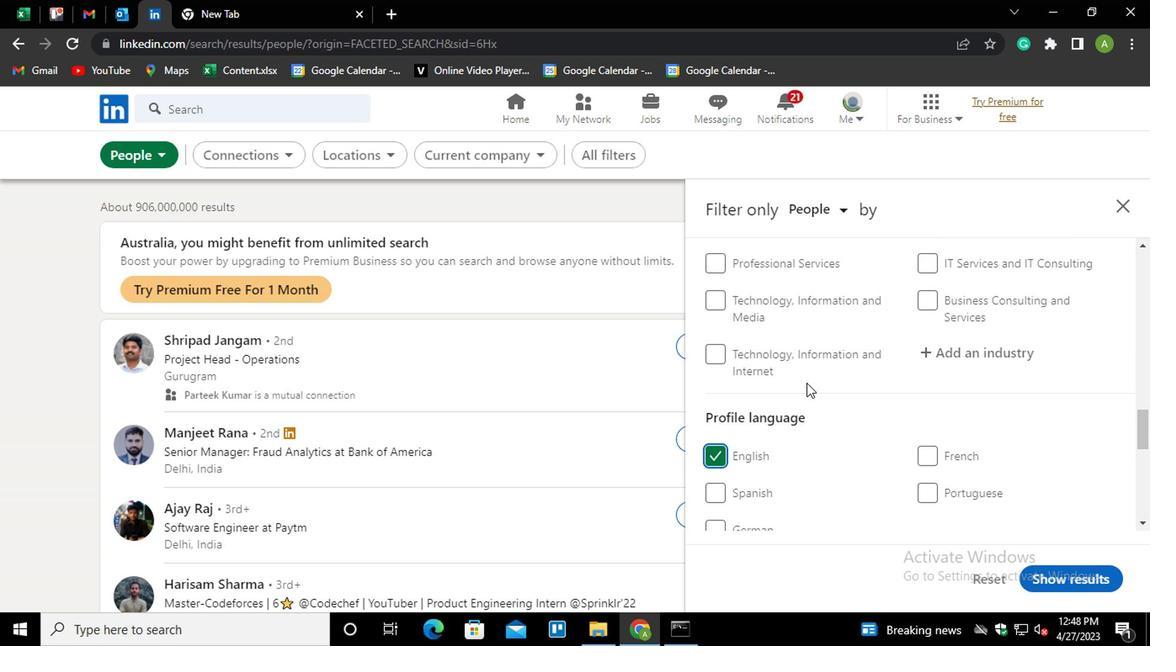 
Action: Mouse scrolled (804, 382) with delta (0, 1)
Screenshot: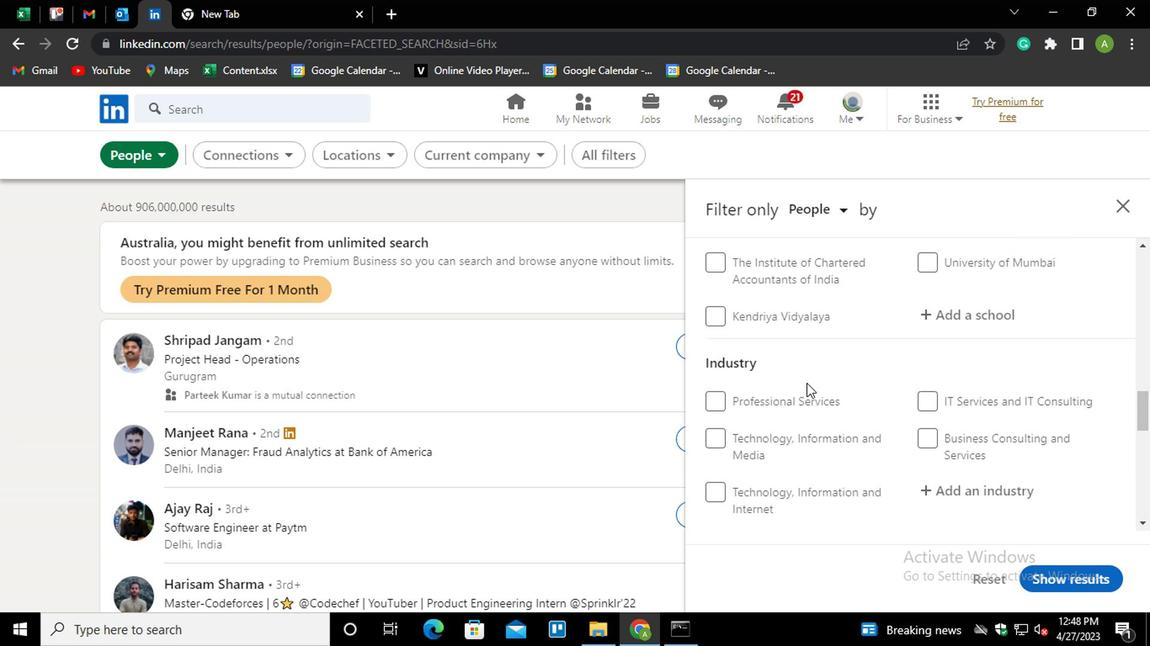 
Action: Mouse scrolled (804, 382) with delta (0, 1)
Screenshot: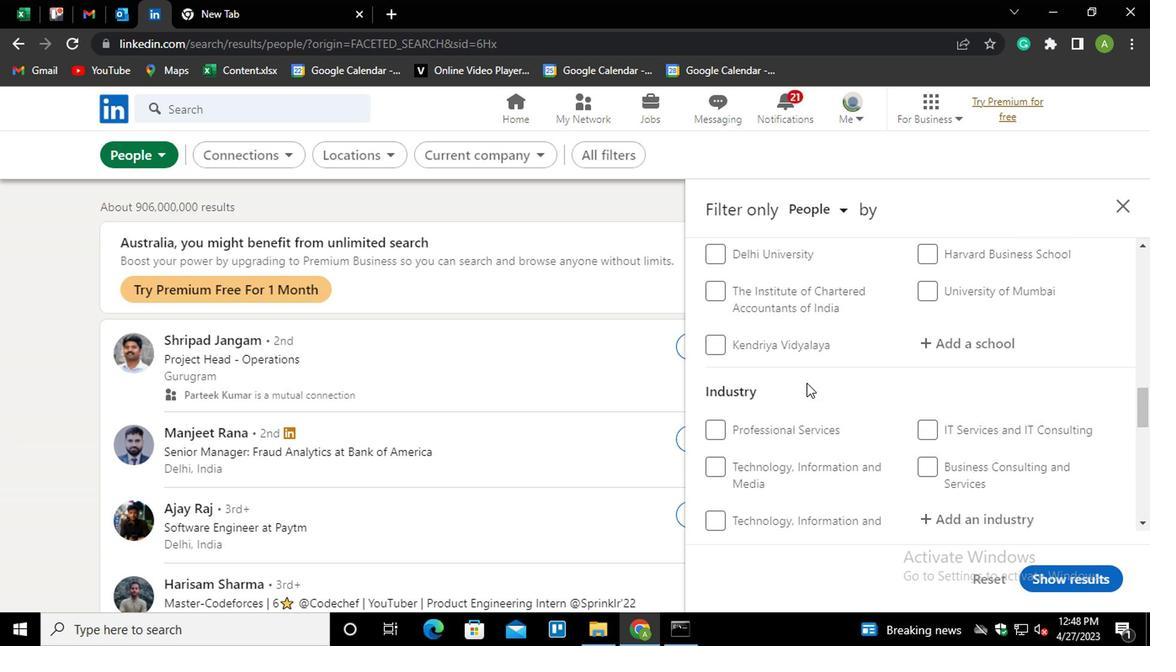 
Action: Mouse scrolled (804, 382) with delta (0, 1)
Screenshot: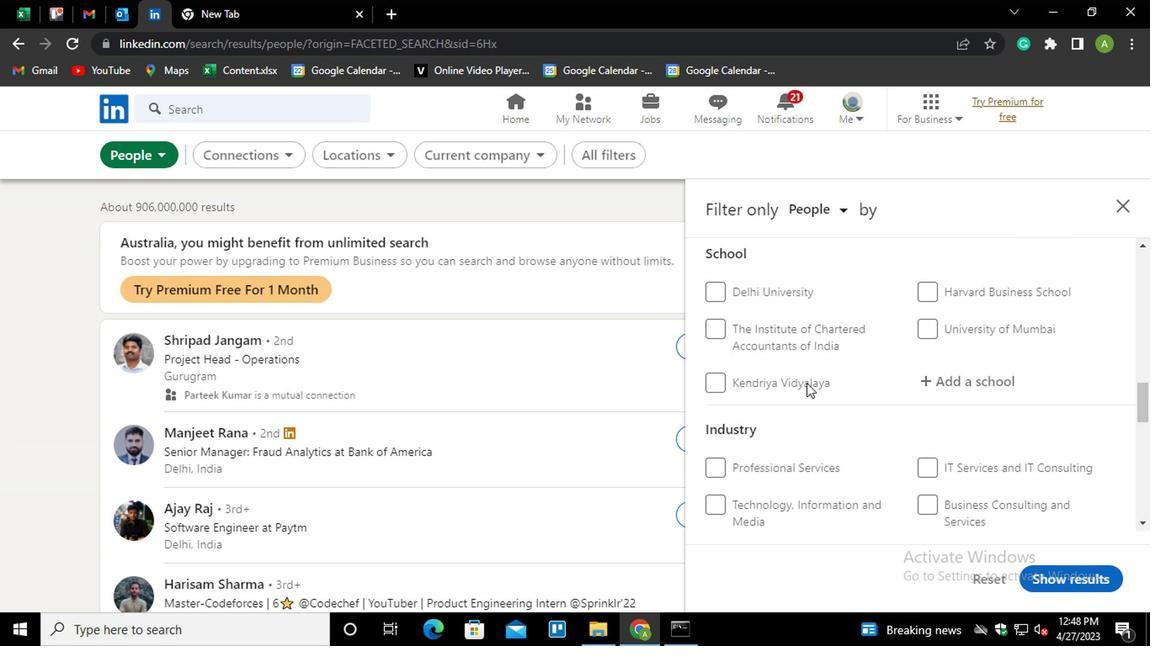 
Action: Mouse scrolled (804, 382) with delta (0, 1)
Screenshot: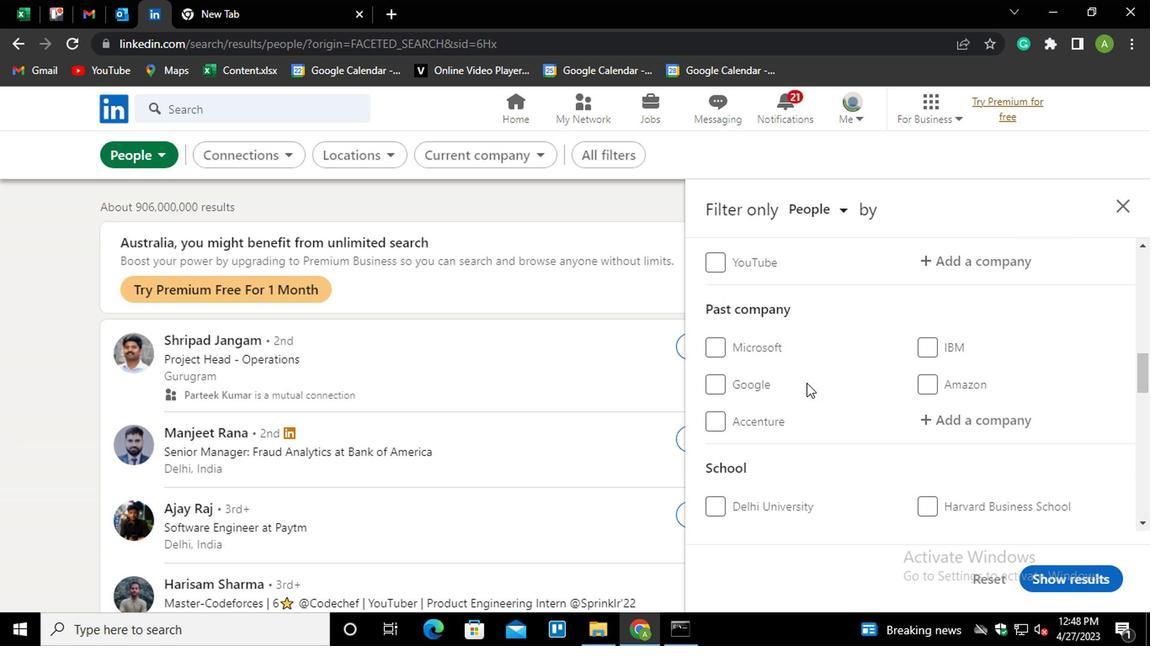 
Action: Mouse moved to (934, 343)
Screenshot: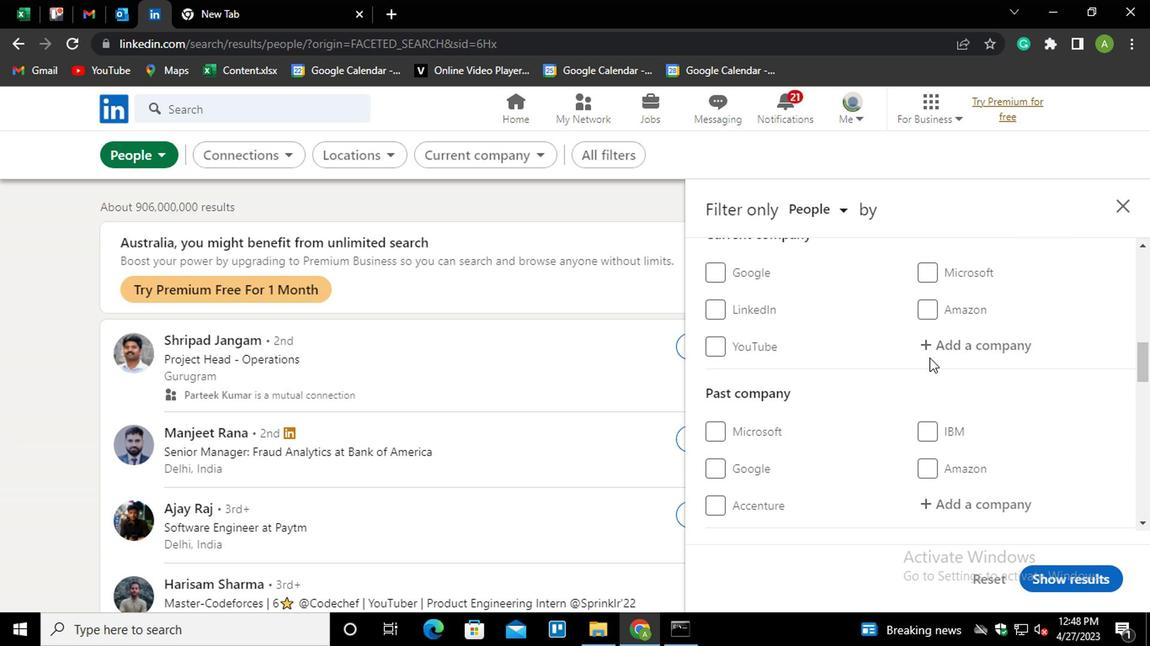 
Action: Mouse pressed left at (934, 343)
Screenshot: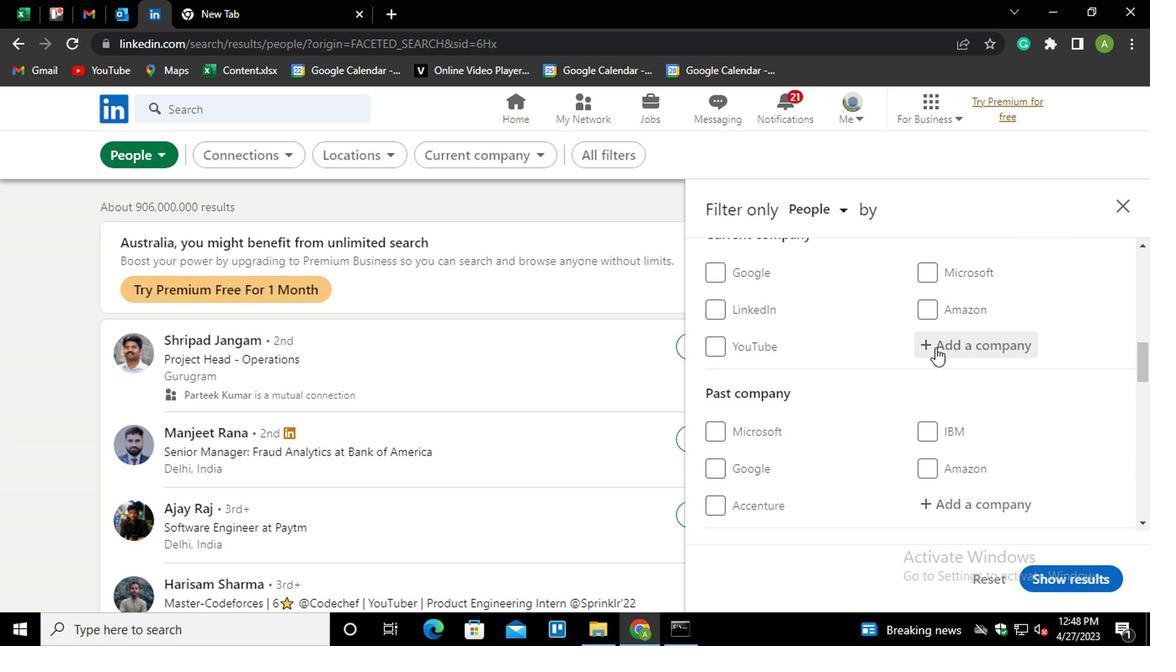 
Action: Mouse moved to (920, 328)
Screenshot: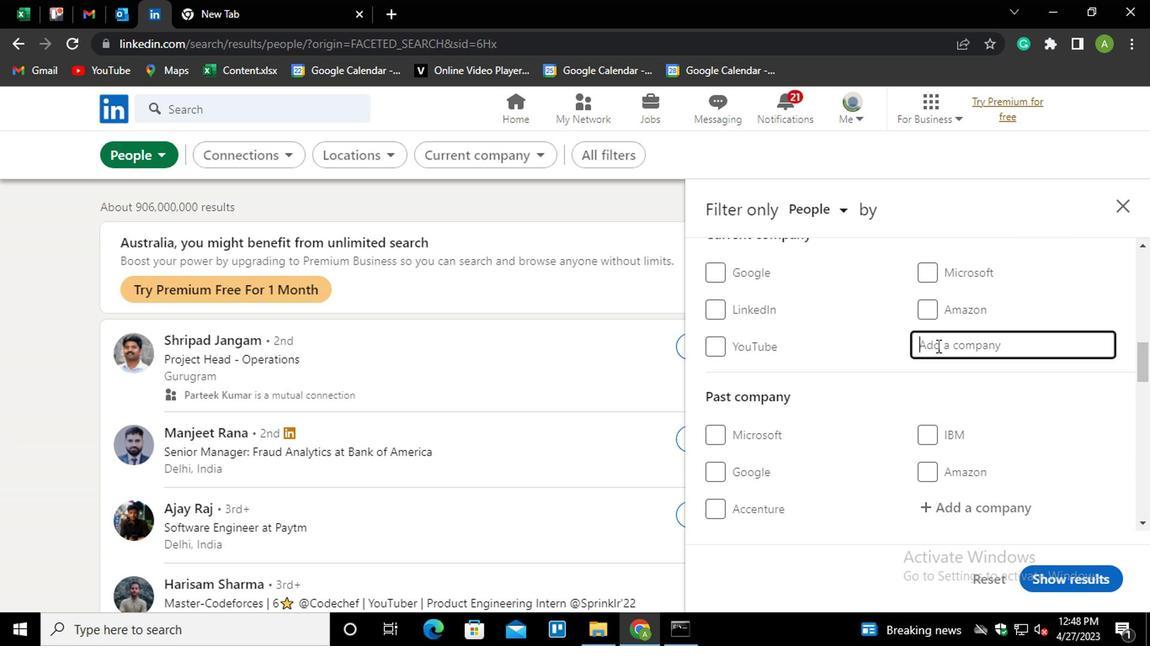 
Action: Key pressed <Key.shift>NEXTHINK<Key.down><Key.enter>
Screenshot: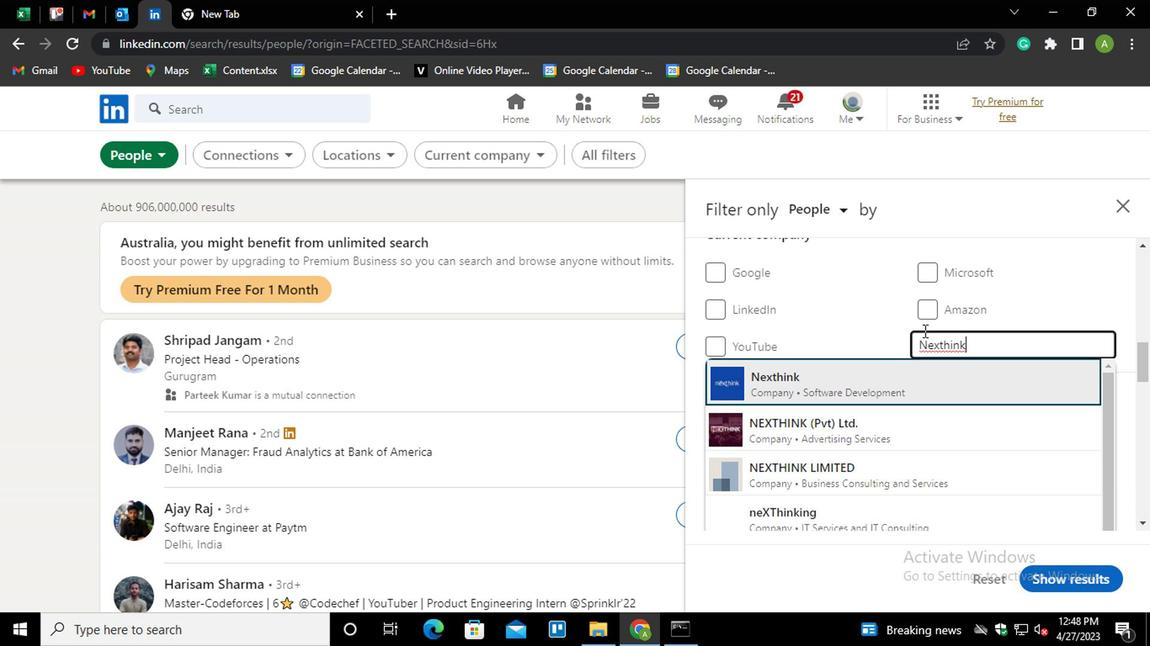 
Action: Mouse moved to (922, 325)
Screenshot: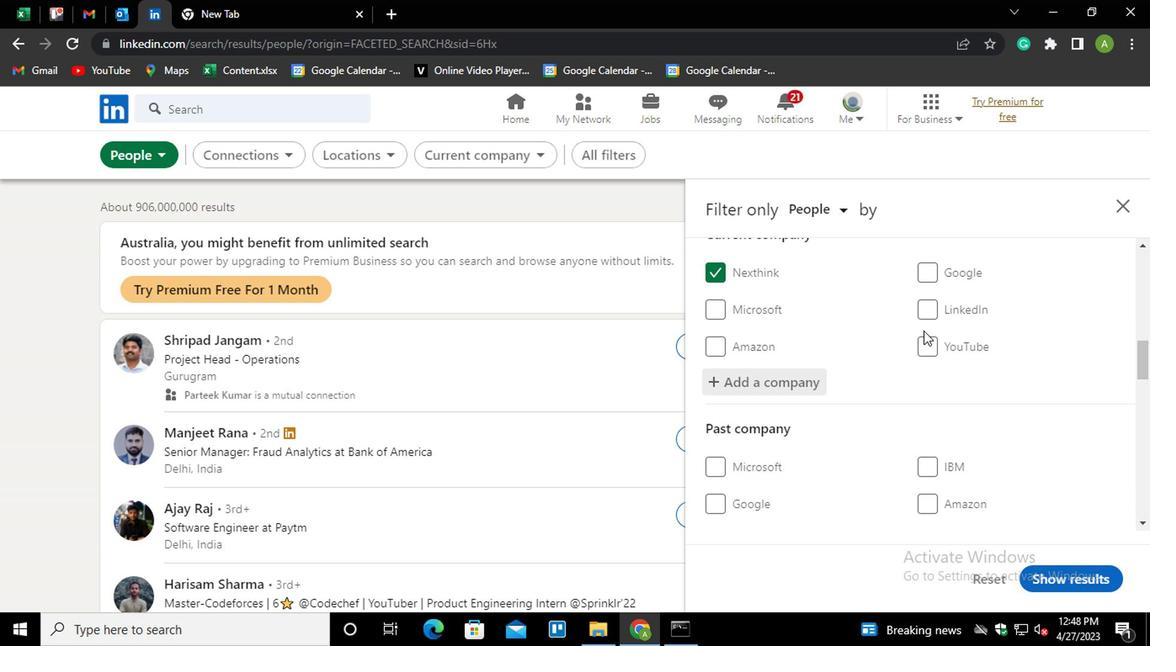 
Action: Mouse scrolled (922, 325) with delta (0, 0)
Screenshot: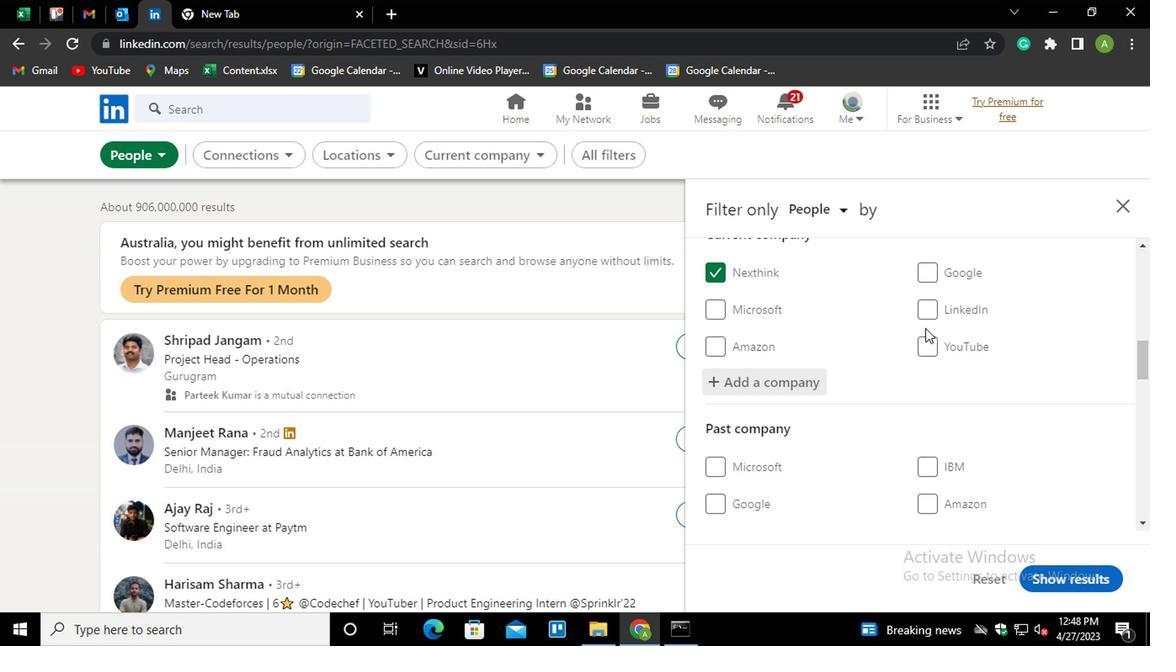 
Action: Mouse scrolled (922, 325) with delta (0, 0)
Screenshot: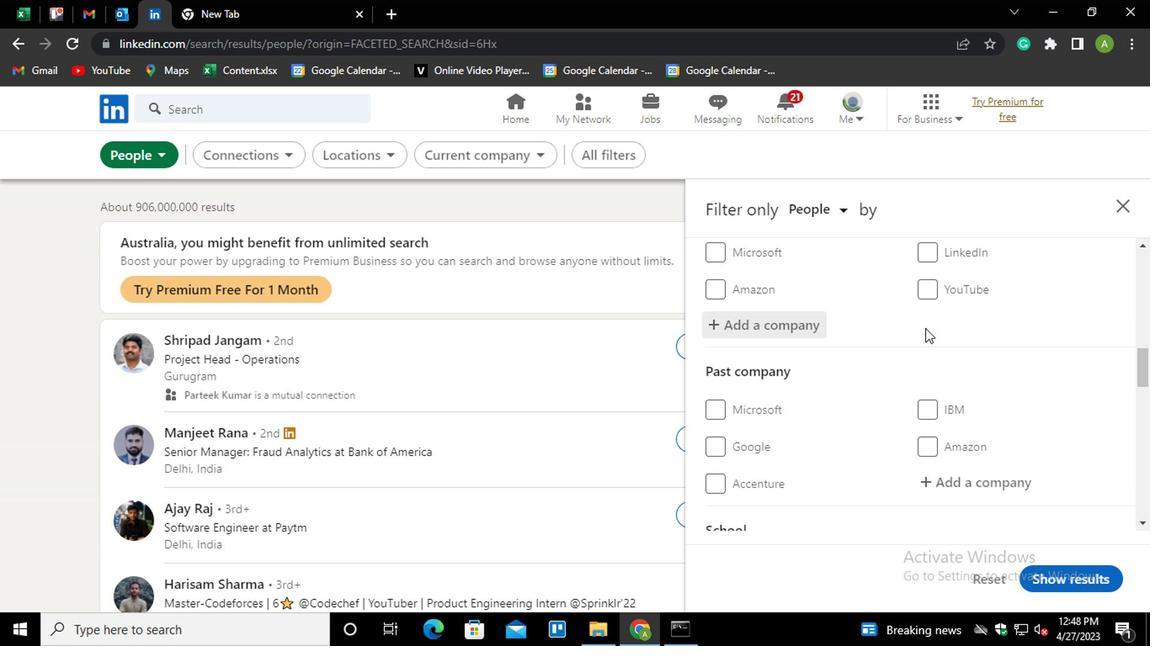 
Action: Mouse scrolled (922, 325) with delta (0, 0)
Screenshot: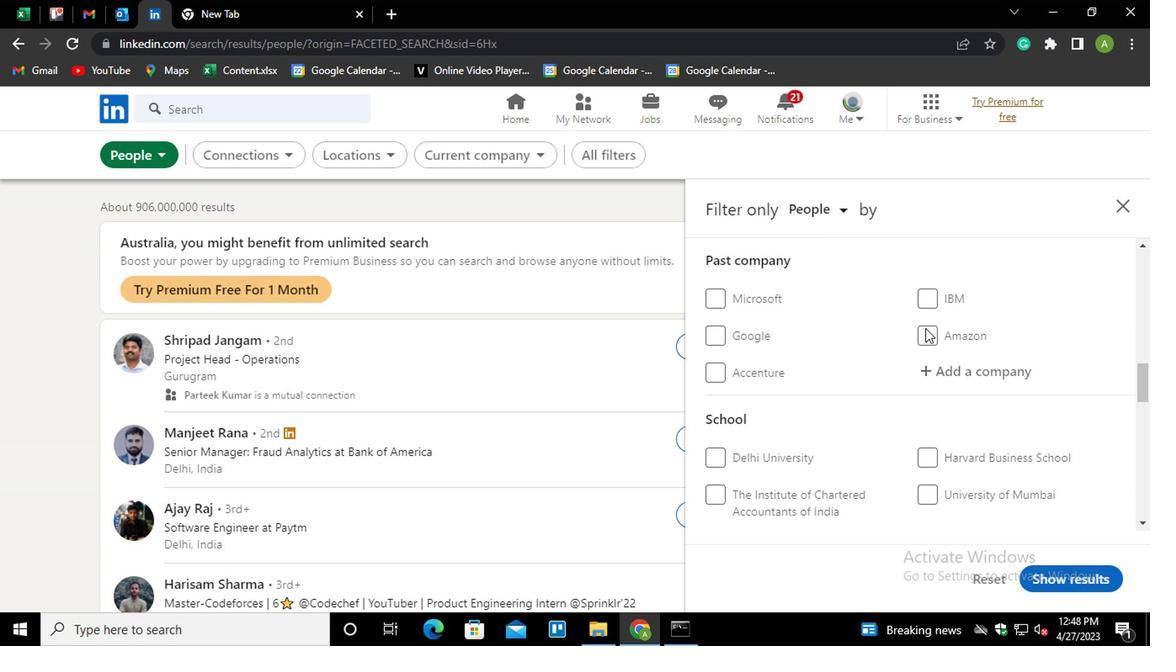 
Action: Mouse scrolled (922, 325) with delta (0, 0)
Screenshot: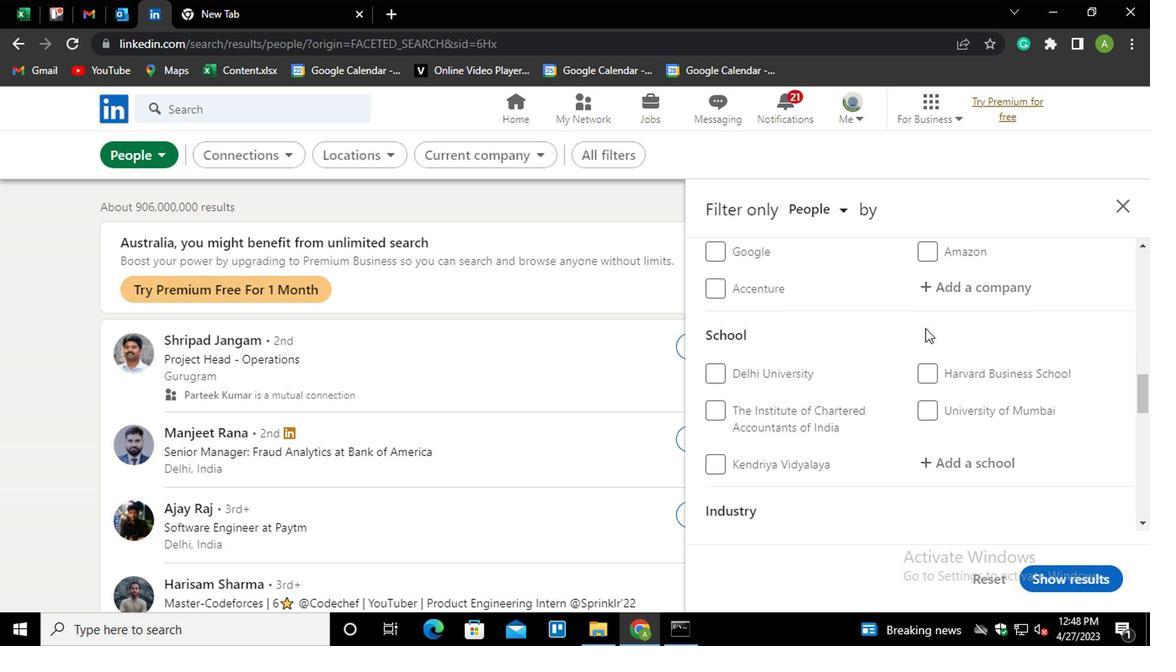 
Action: Mouse moved to (938, 374)
Screenshot: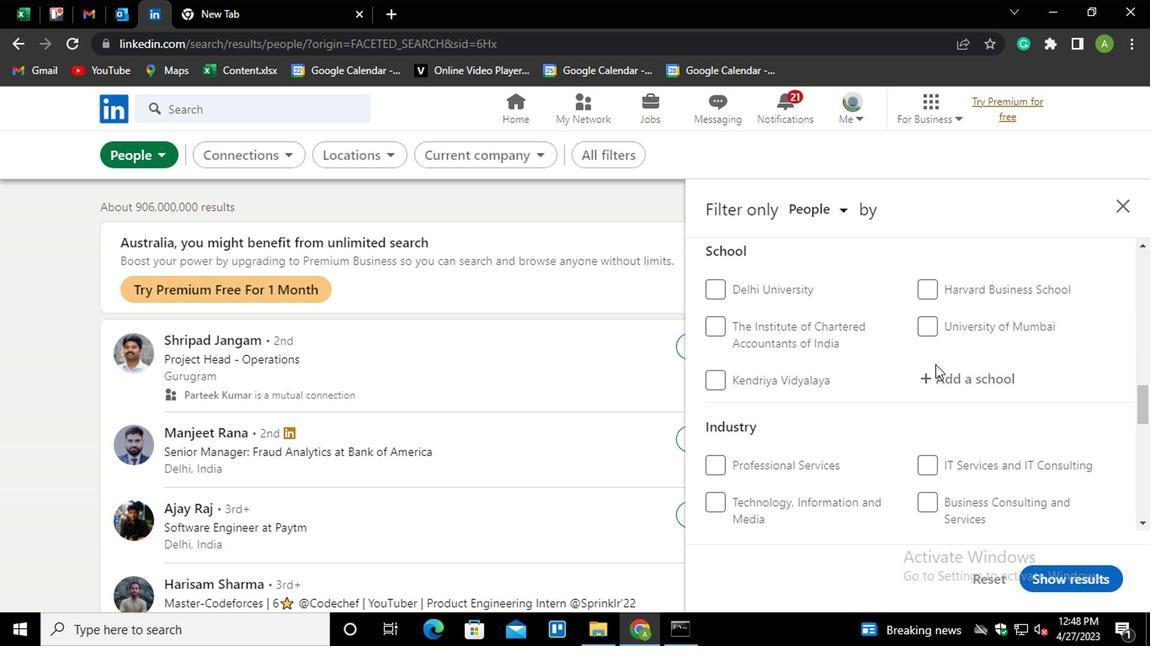 
Action: Mouse pressed left at (938, 374)
Screenshot: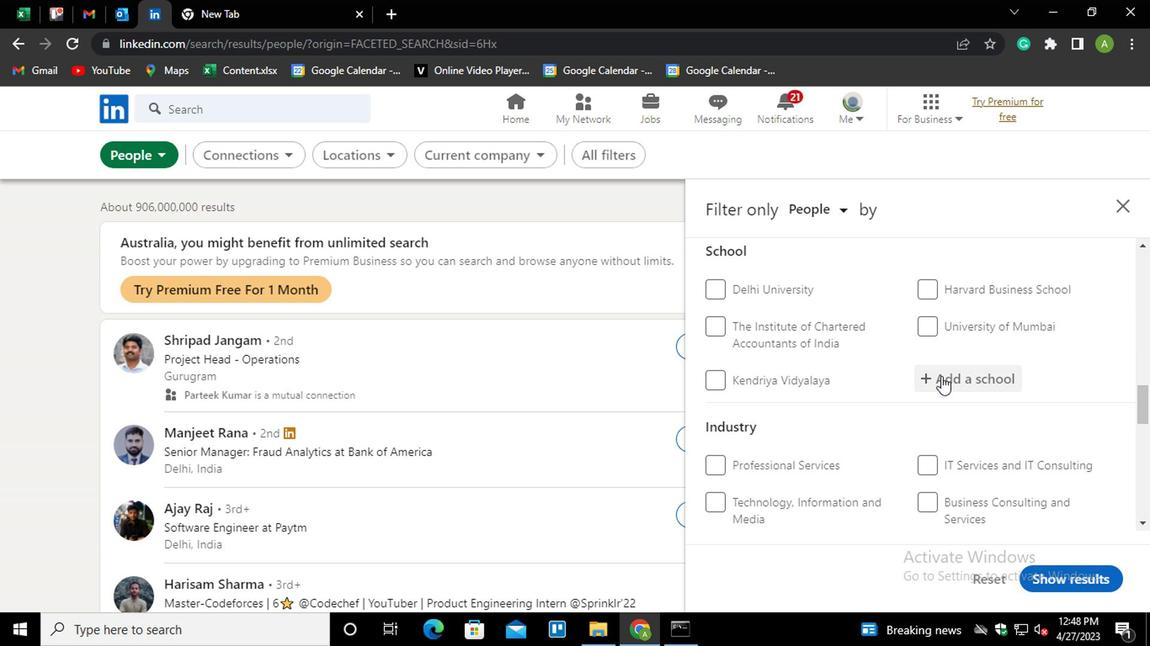 
Action: Key pressed <Key.shift>MAHARAS<Key.home><Key.shift>NORTH<Key.space><Key.down><Key.down><Key.enter>
Screenshot: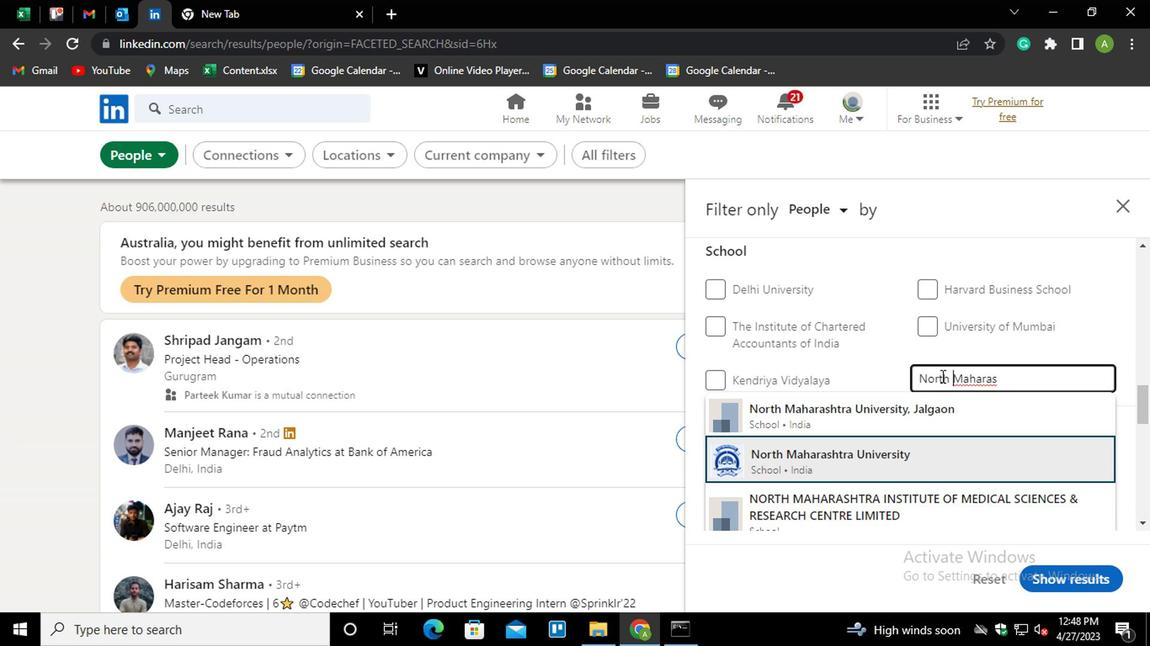 
Action: Mouse scrolled (938, 373) with delta (0, 0)
Screenshot: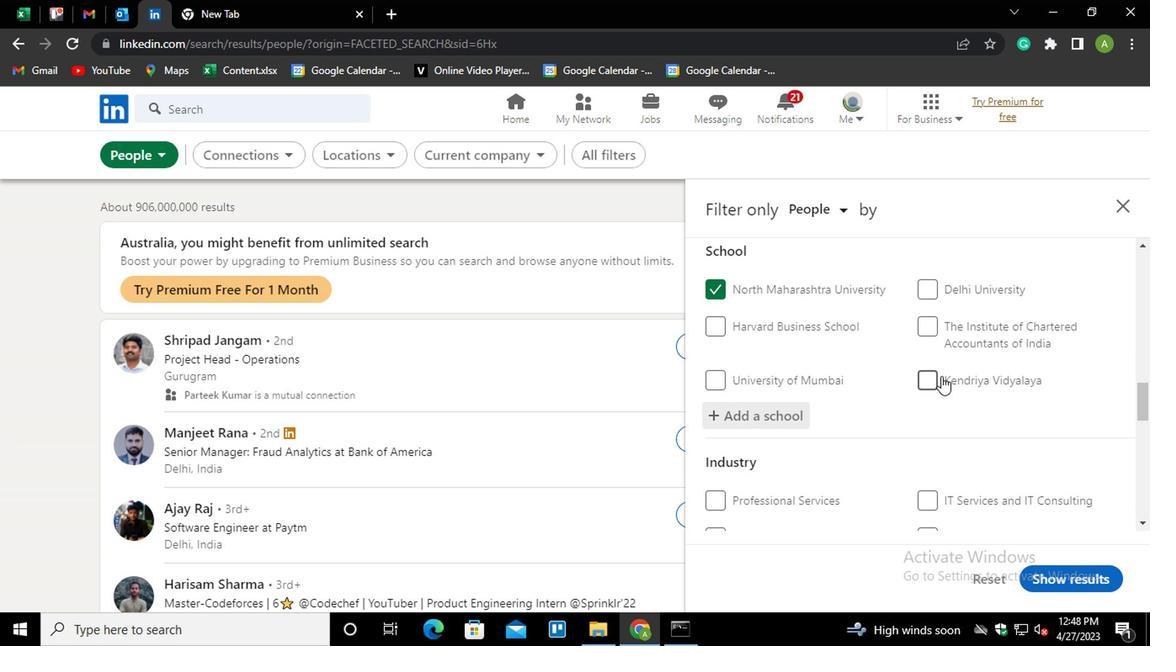 
Action: Mouse scrolled (938, 373) with delta (0, 0)
Screenshot: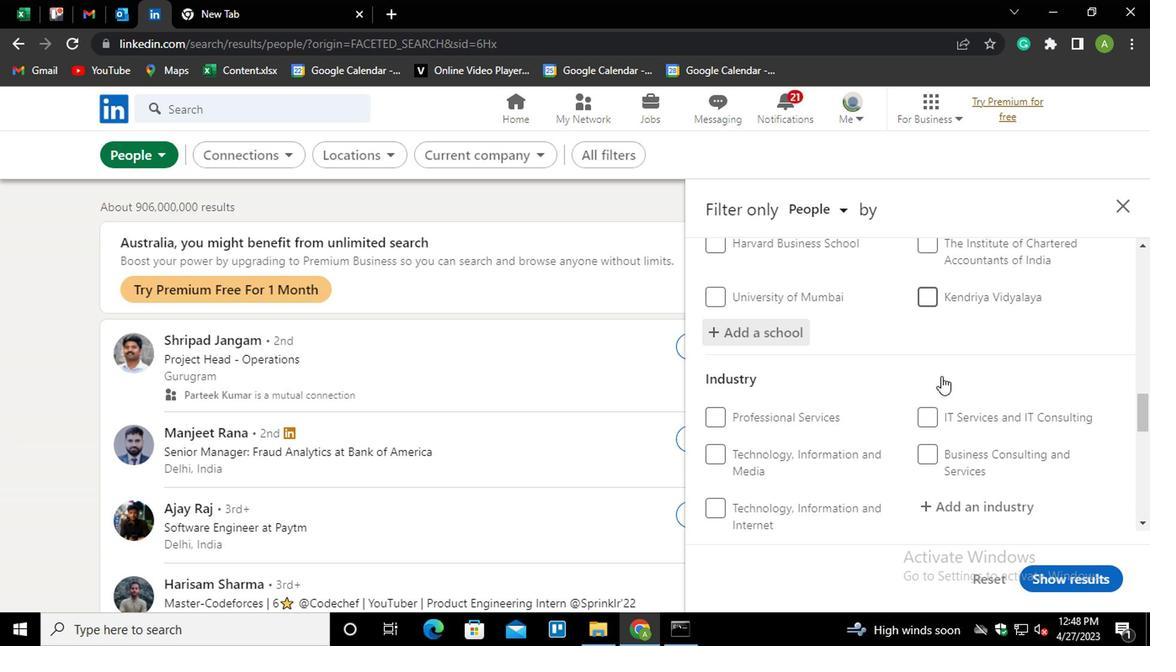 
Action: Mouse scrolled (938, 373) with delta (0, 0)
Screenshot: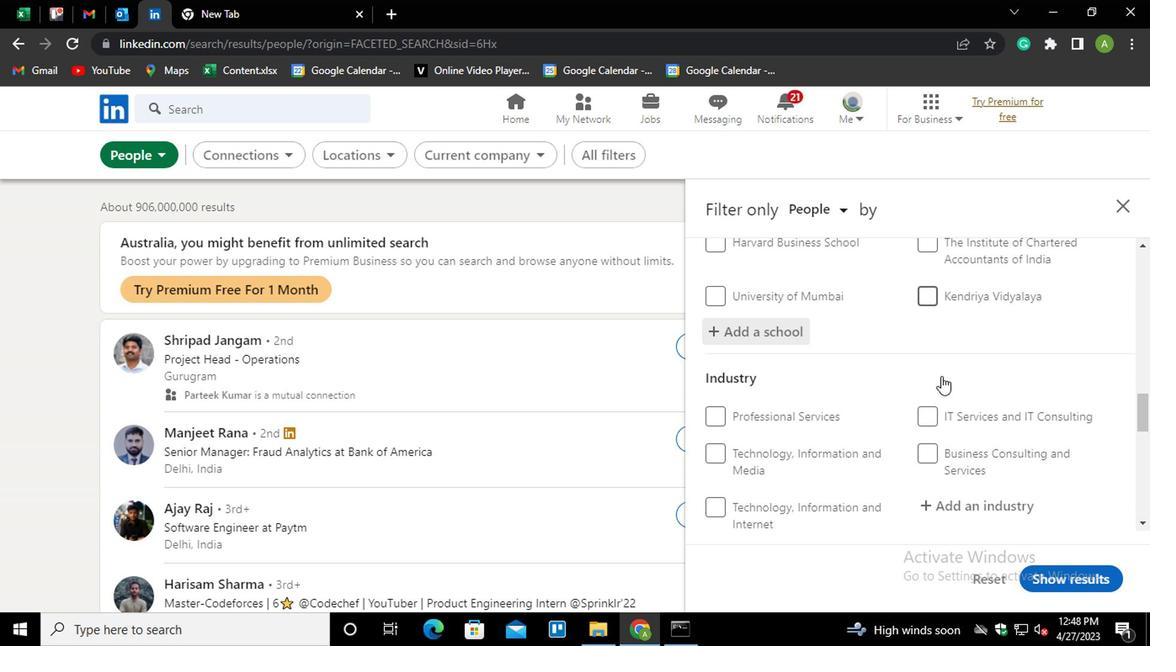 
Action: Mouse moved to (955, 336)
Screenshot: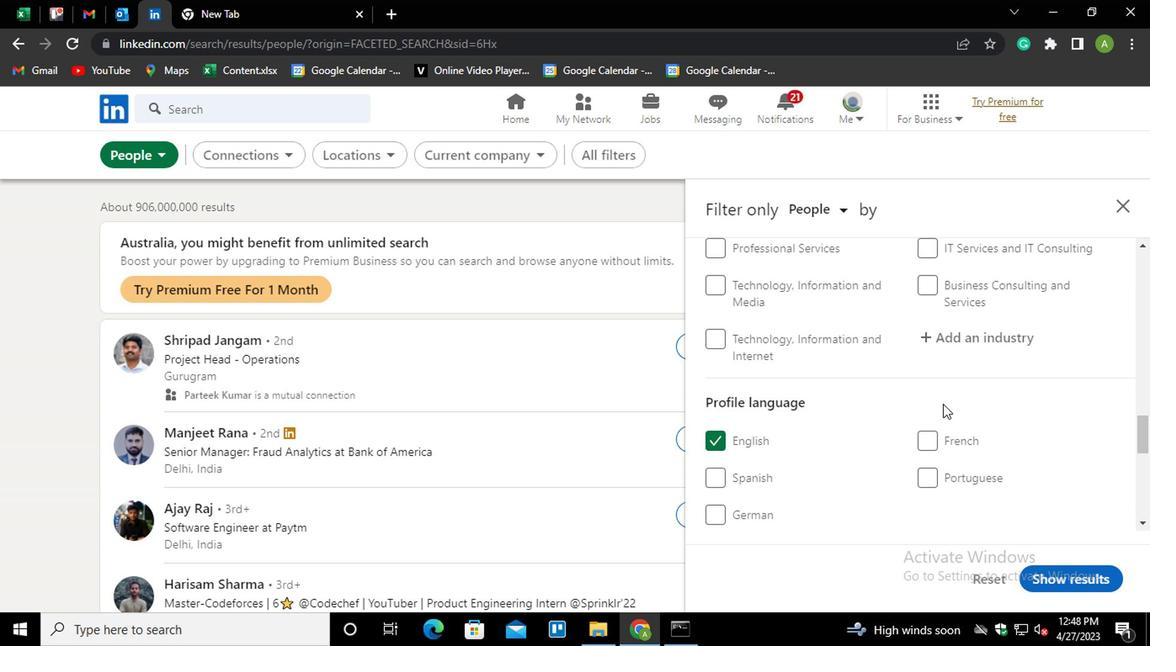 
Action: Mouse pressed left at (955, 336)
Screenshot: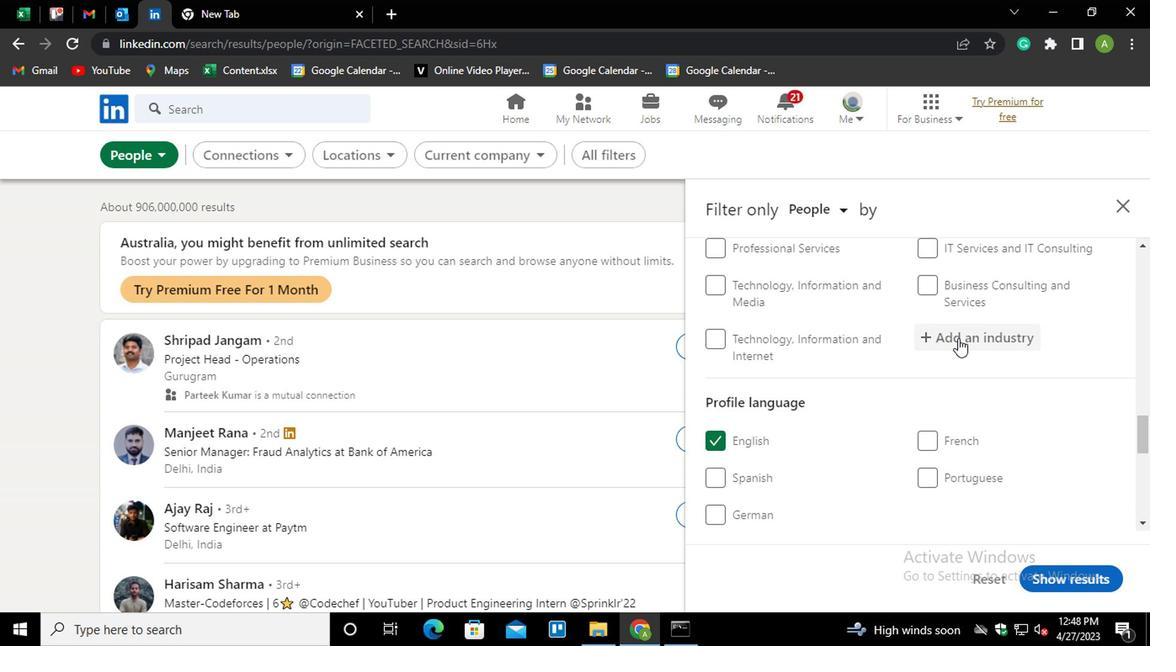 
Action: Mouse moved to (945, 325)
Screenshot: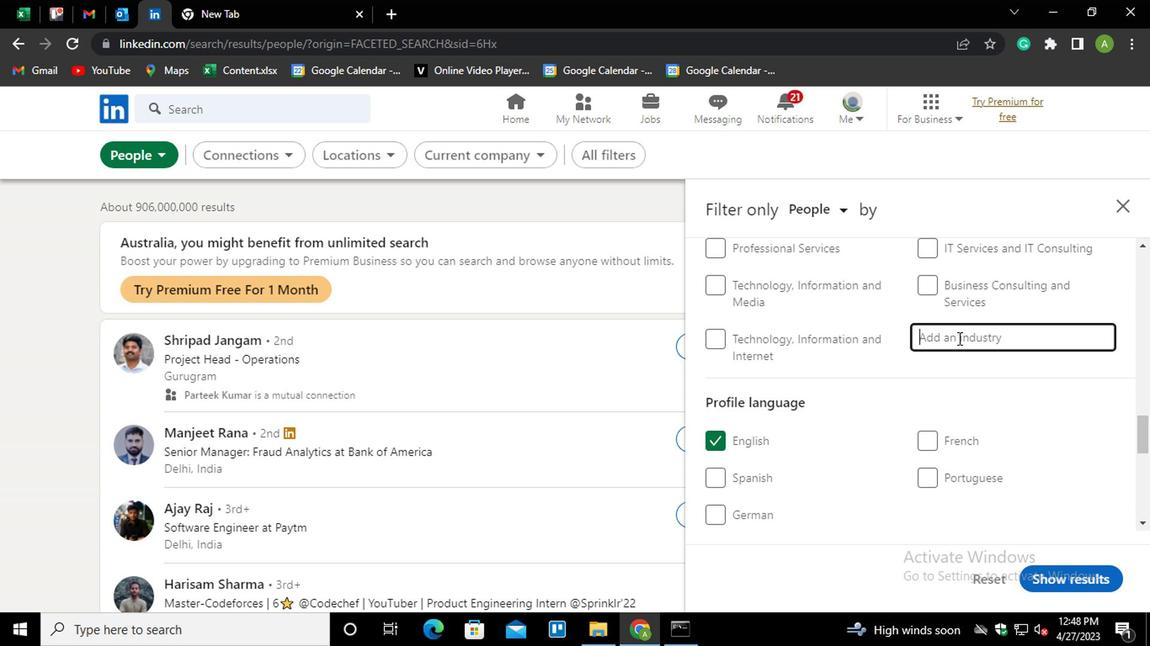 
Action: Key pressed <Key.shift>IN<Key.backspace>NTERNET<Key.down><Key.down><Key.down><Key.down><Key.enter>
Screenshot: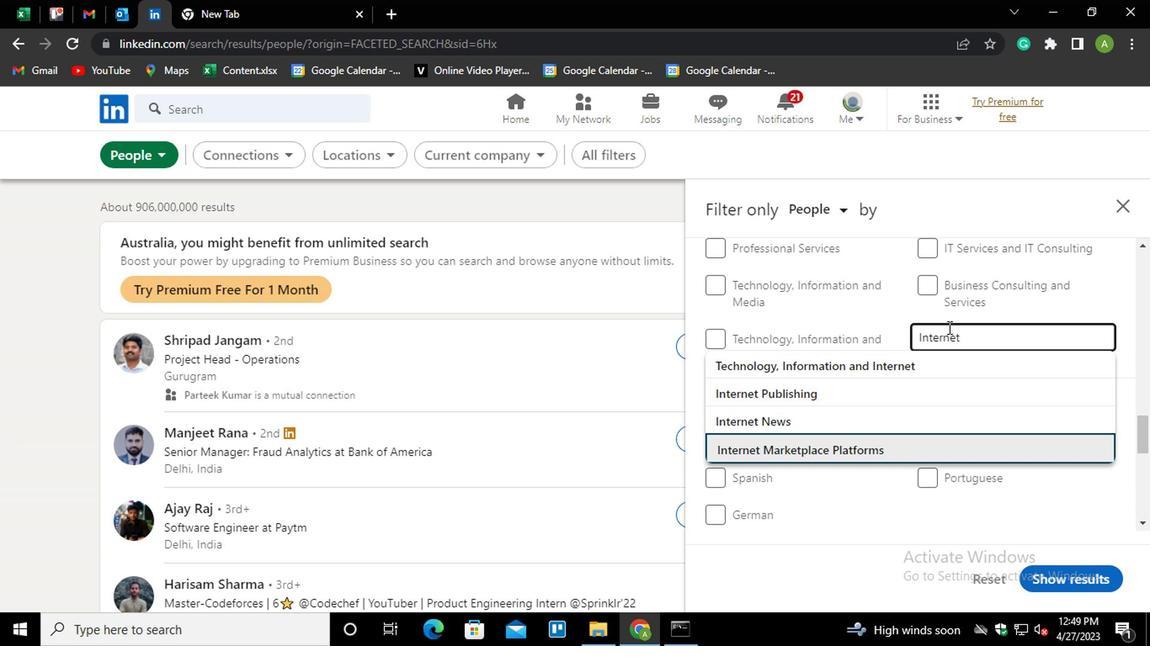 
Action: Mouse scrolled (945, 324) with delta (0, -1)
Screenshot: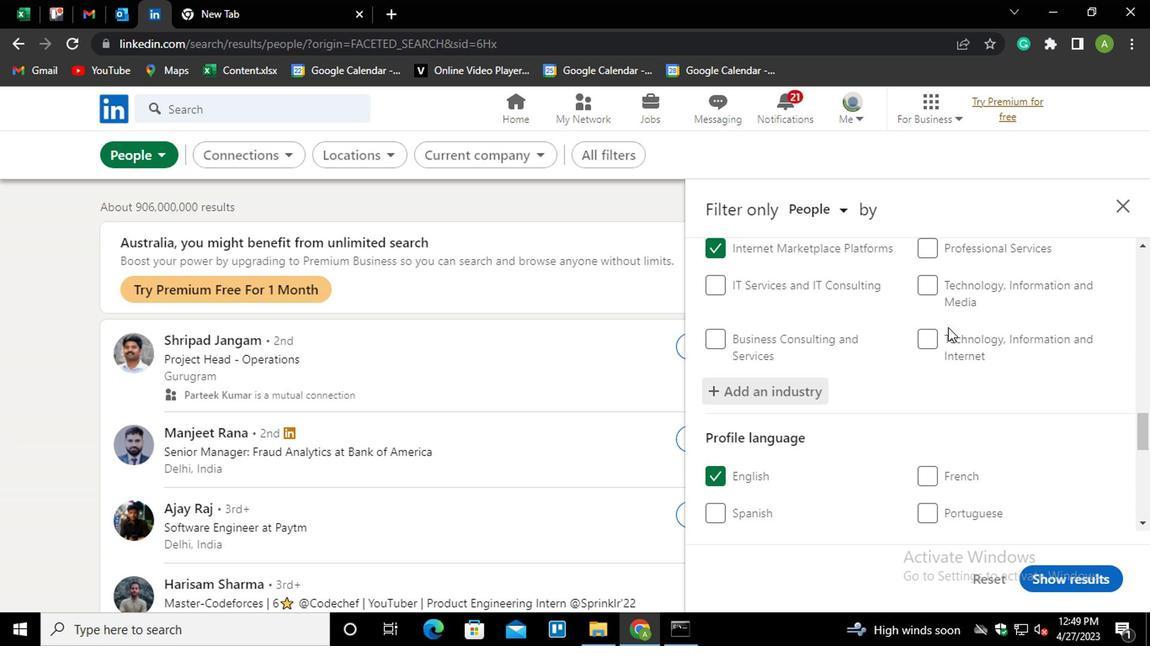 
Action: Mouse scrolled (945, 324) with delta (0, -1)
Screenshot: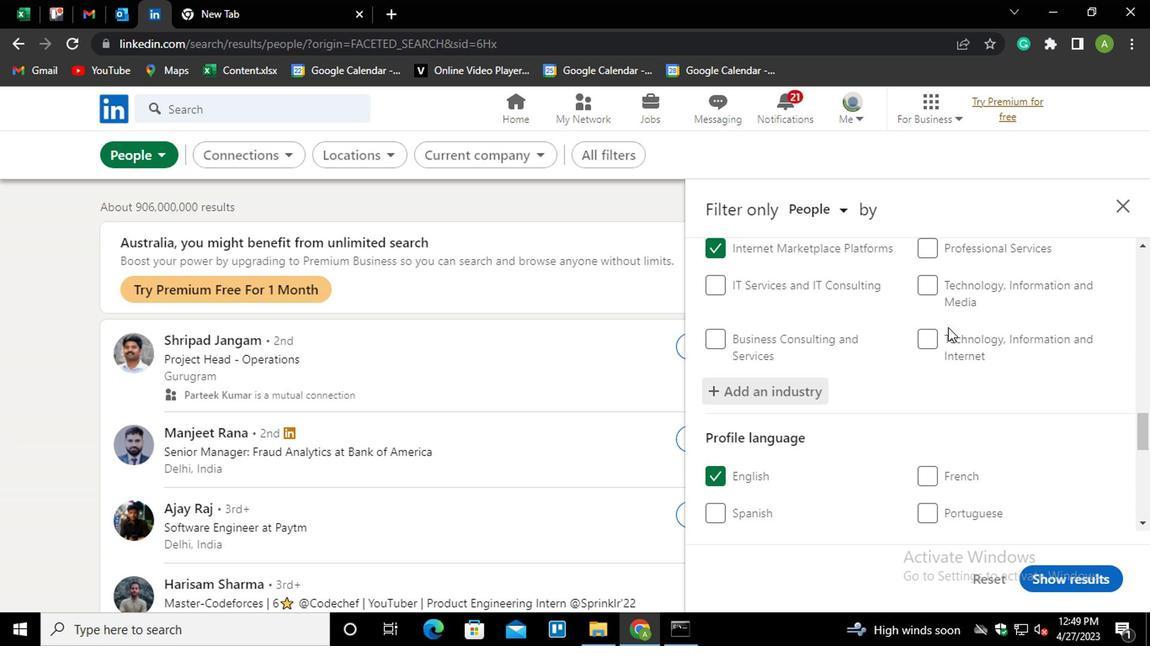 
Action: Mouse scrolled (945, 324) with delta (0, -1)
Screenshot: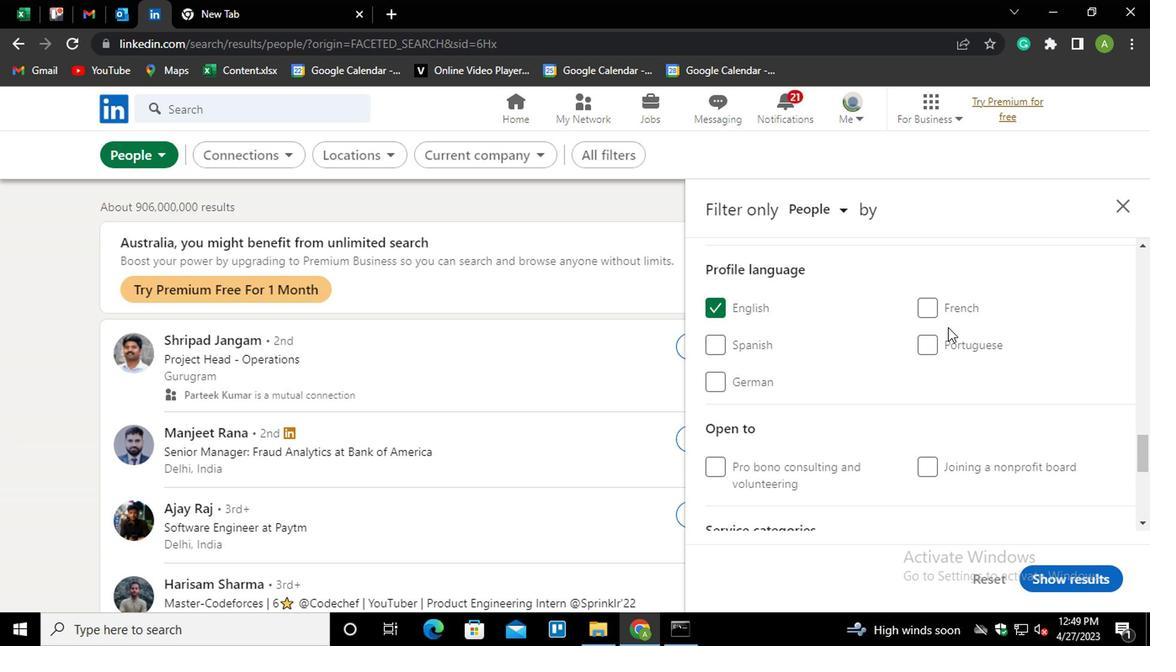 
Action: Mouse scrolled (945, 324) with delta (0, -1)
Screenshot: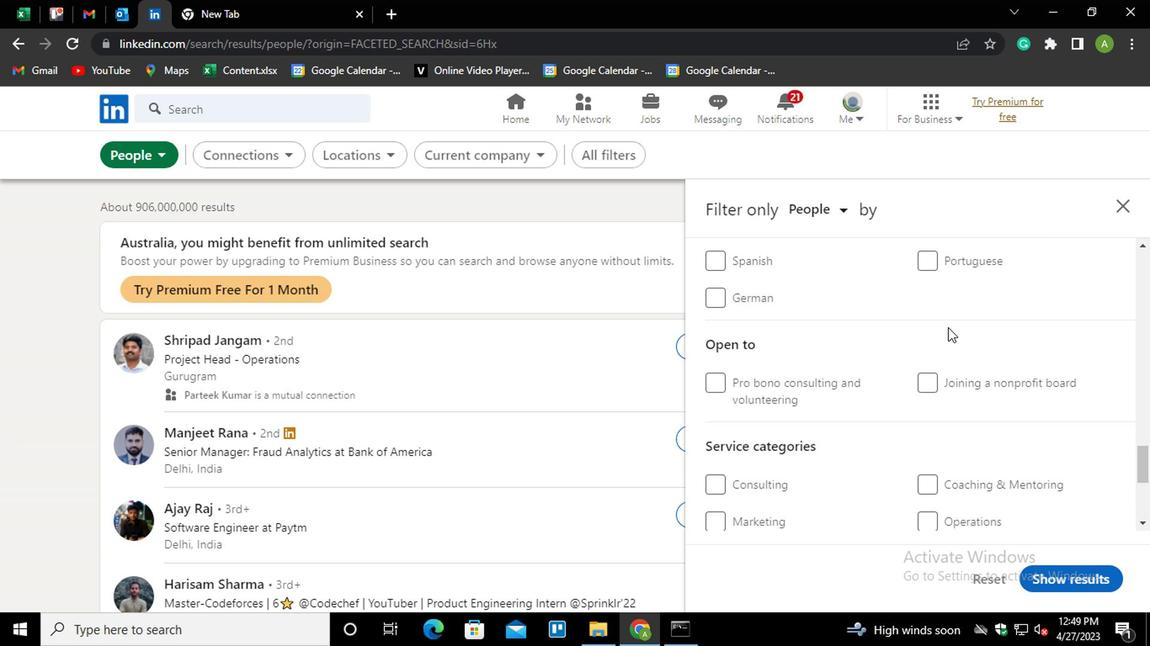 
Action: Mouse scrolled (945, 324) with delta (0, -1)
Screenshot: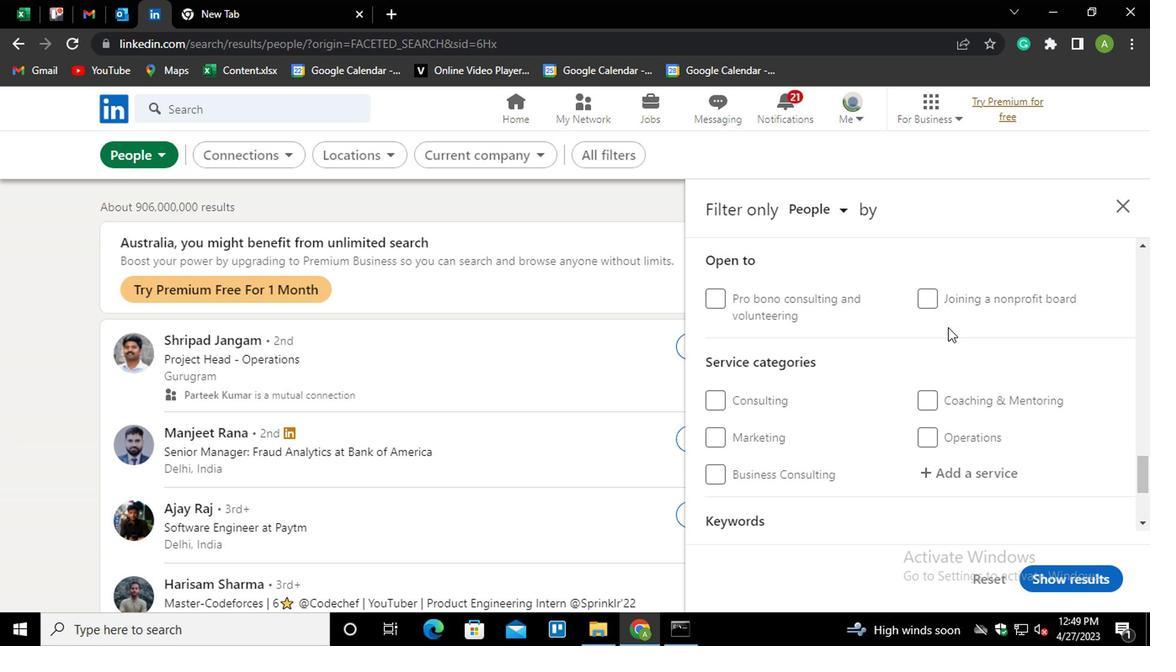 
Action: Mouse moved to (941, 388)
Screenshot: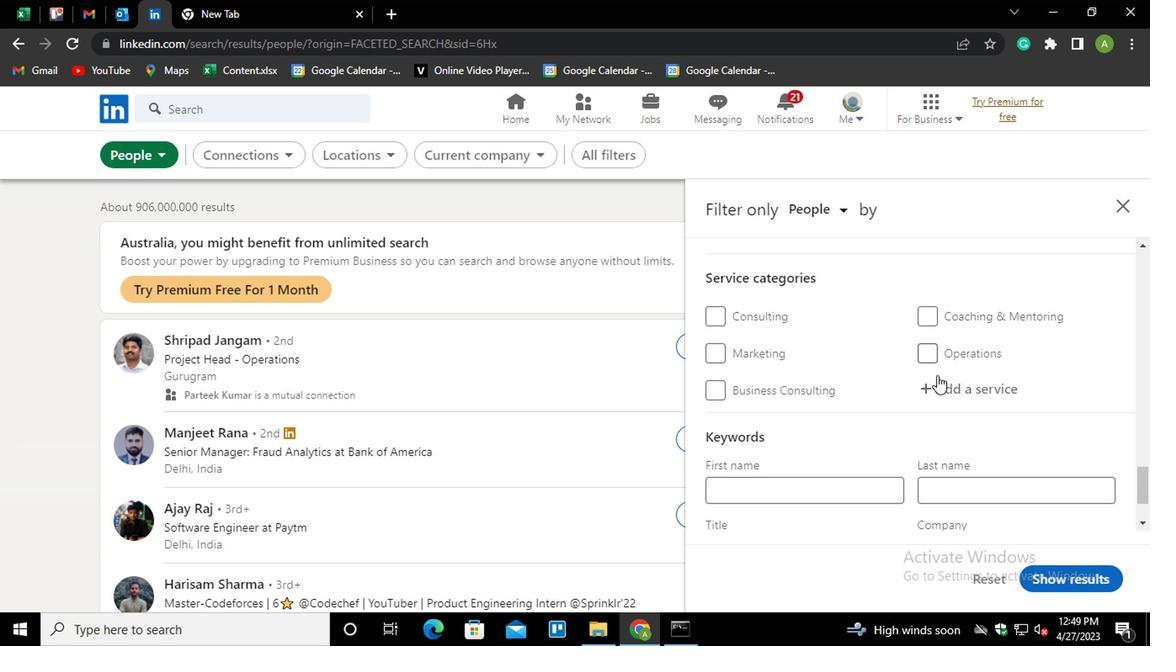 
Action: Mouse pressed left at (941, 388)
Screenshot: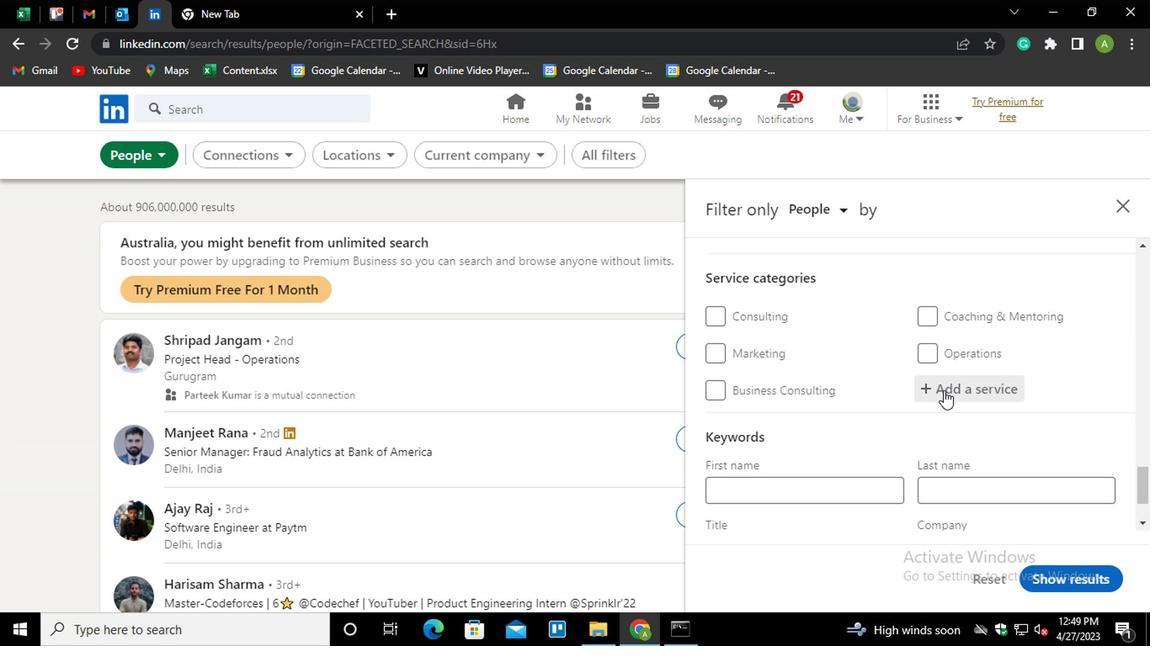 
Action: Key pressed CYBER<Key.down><Key.enter>
Screenshot: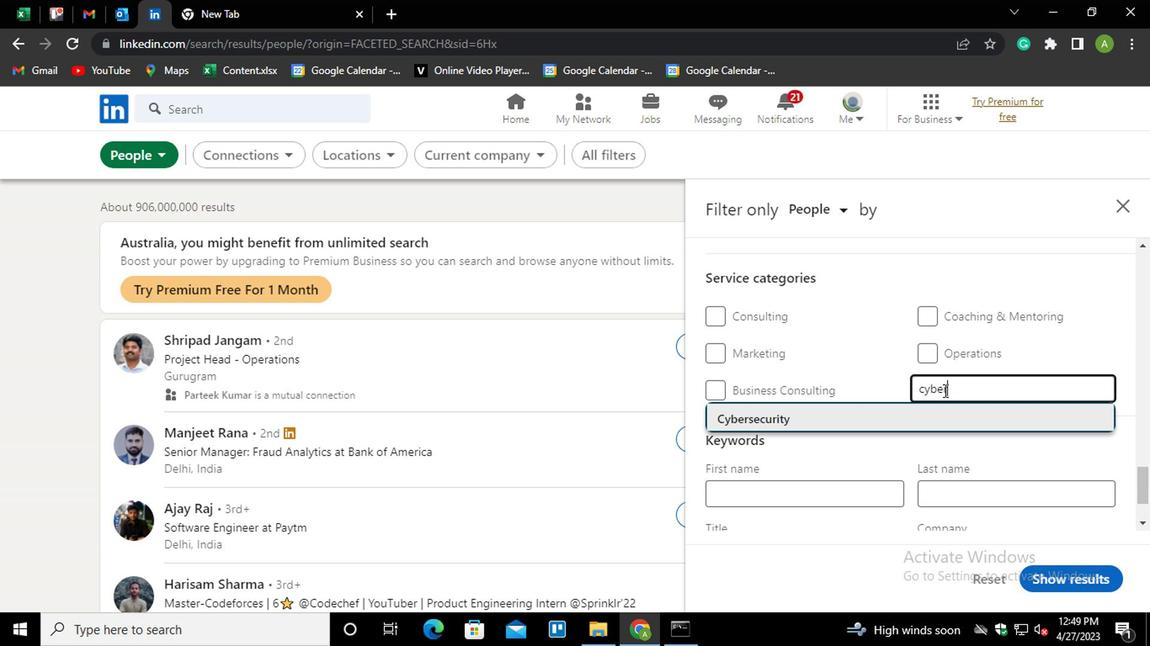 
Action: Mouse scrolled (941, 388) with delta (0, 0)
Screenshot: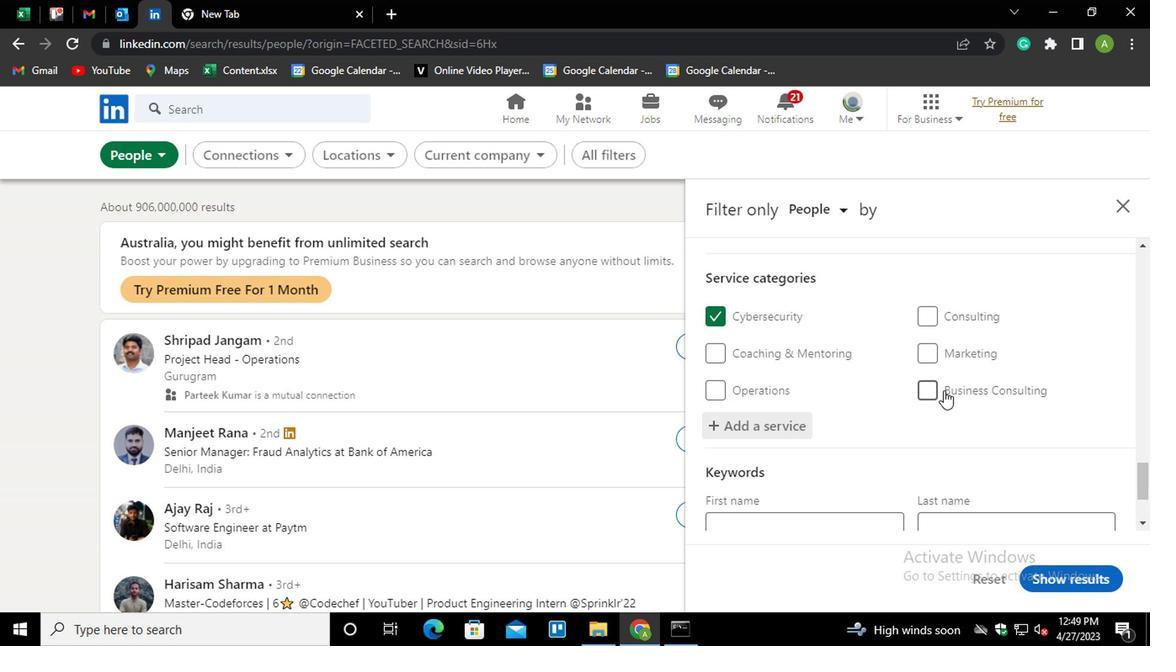 
Action: Mouse scrolled (941, 388) with delta (0, 0)
Screenshot: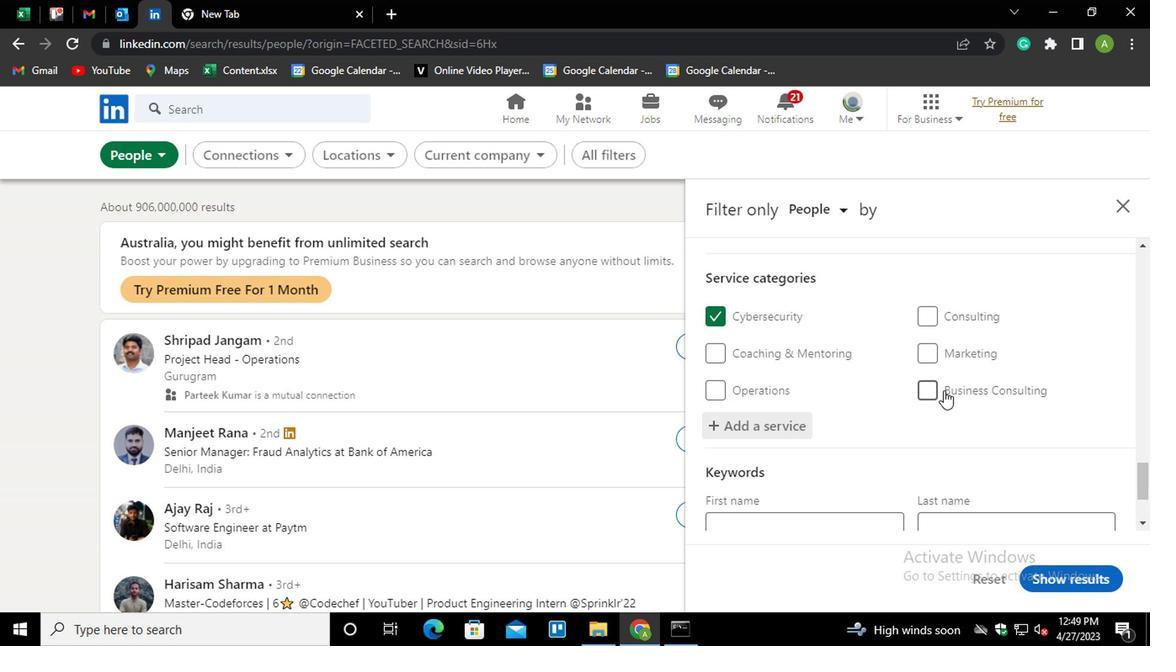 
Action: Mouse moved to (796, 453)
Screenshot: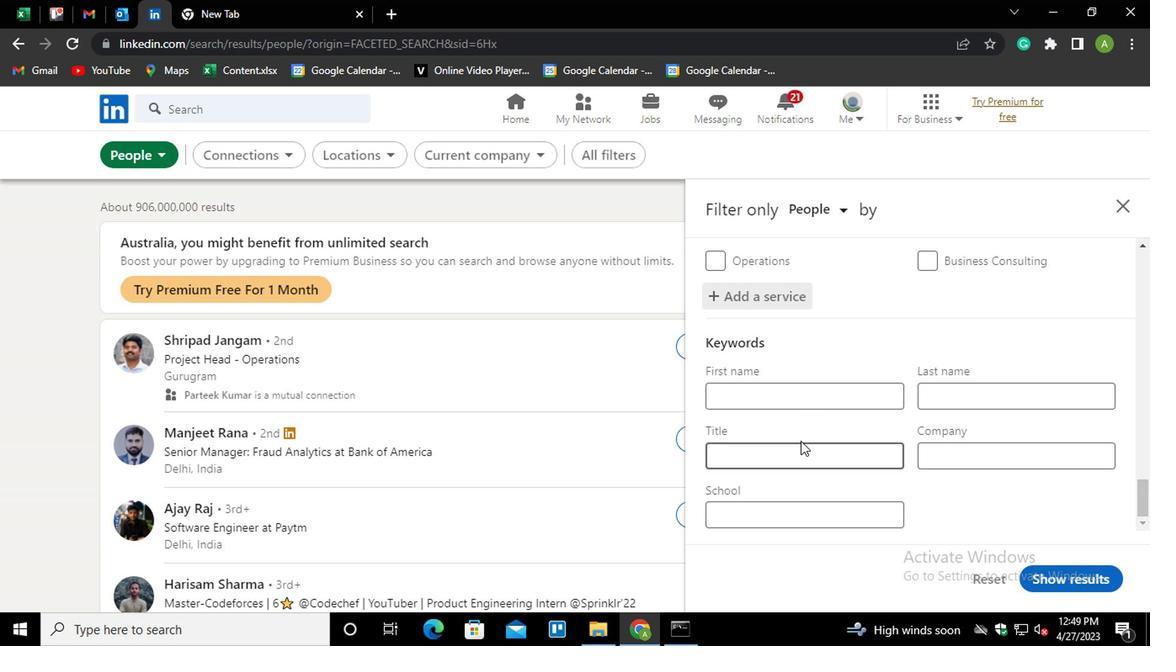 
Action: Mouse pressed left at (796, 453)
Screenshot: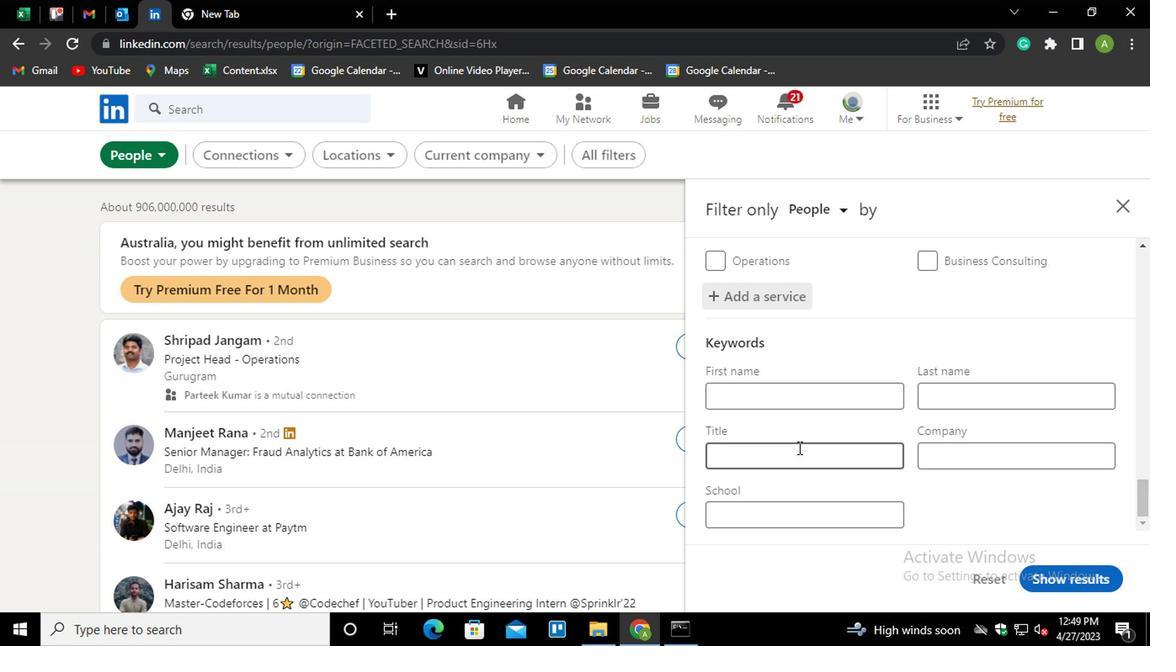 
Action: Mouse moved to (790, 457)
Screenshot: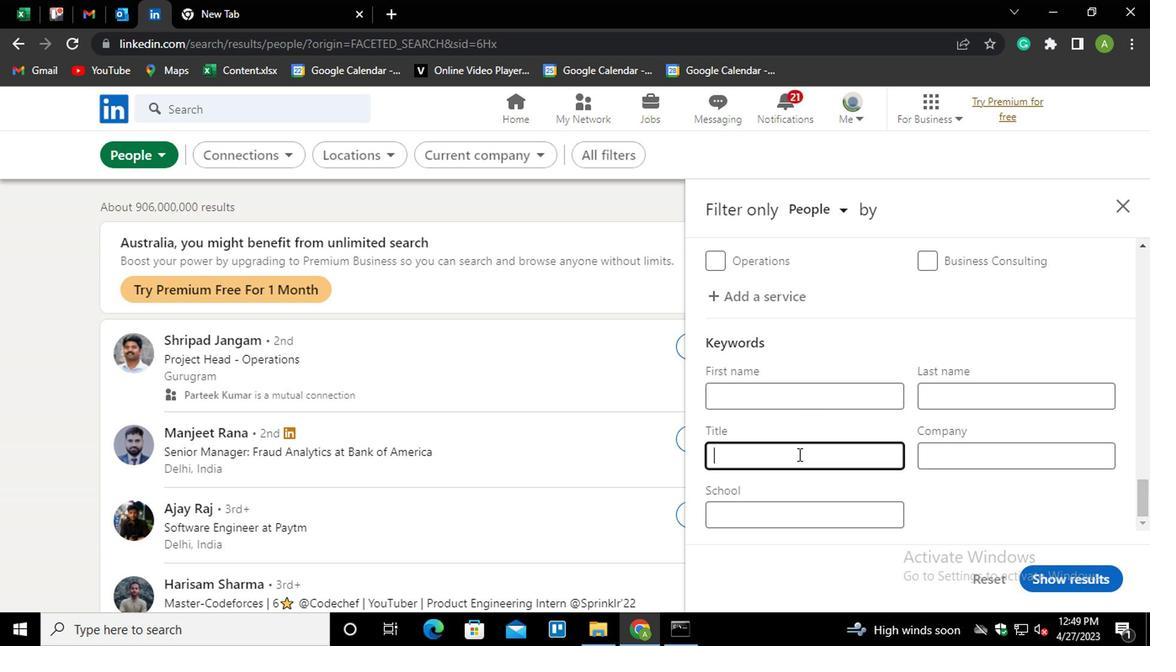 
Action: Key pressed <Key.shift>ATMOSPHERIC<Key.space><Key.shift>SCIENTIST
Screenshot: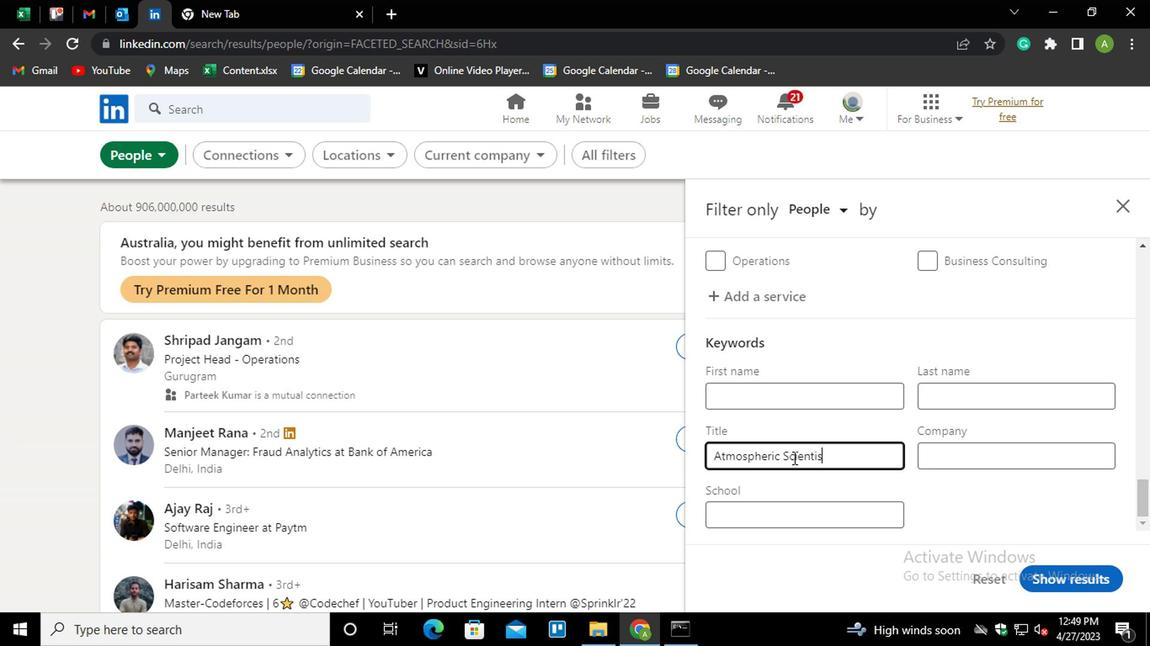 
Action: Mouse moved to (991, 515)
Screenshot: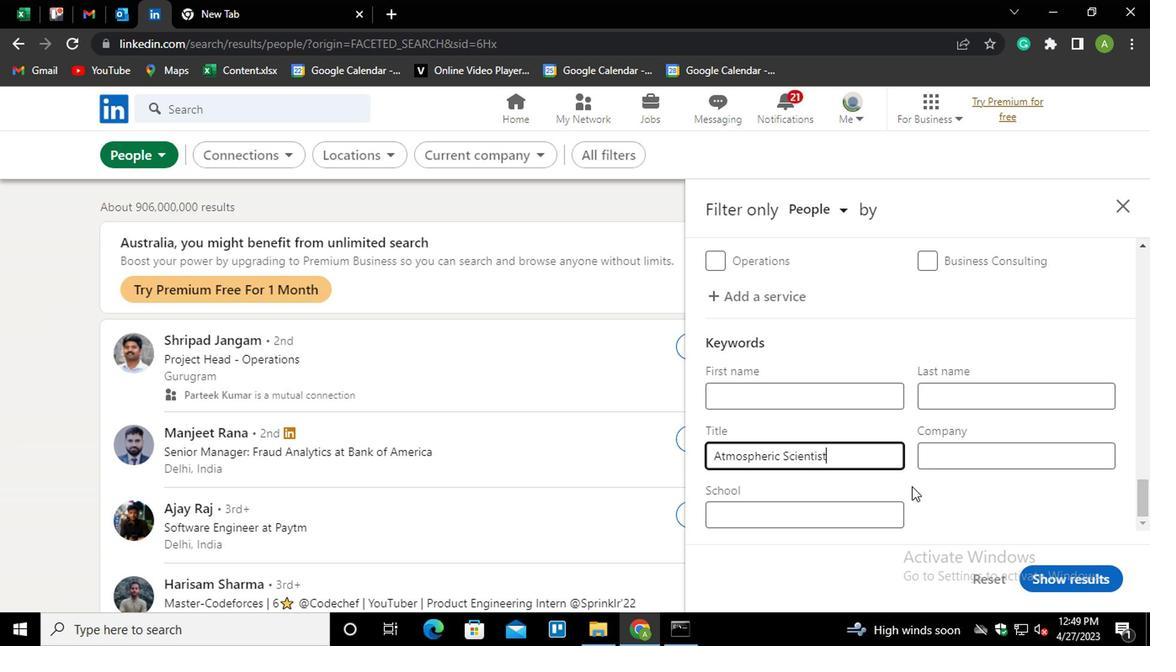 
Action: Mouse pressed left at (991, 515)
Screenshot: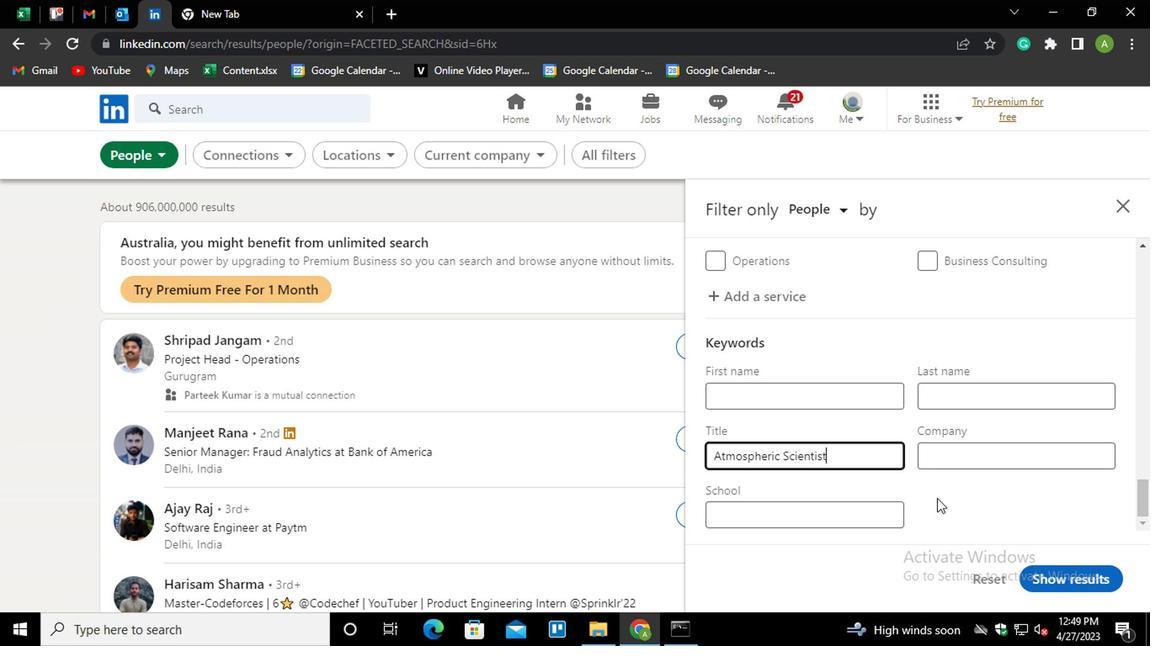 
Action: Mouse moved to (1039, 578)
Screenshot: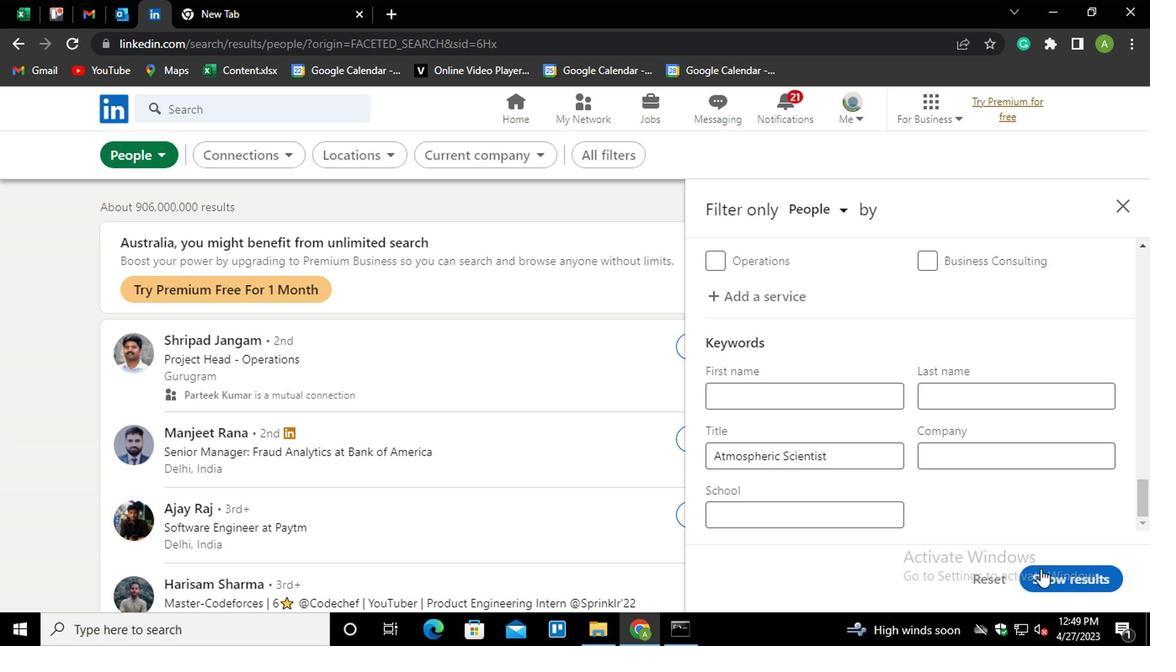 
Action: Mouse pressed left at (1039, 578)
Screenshot: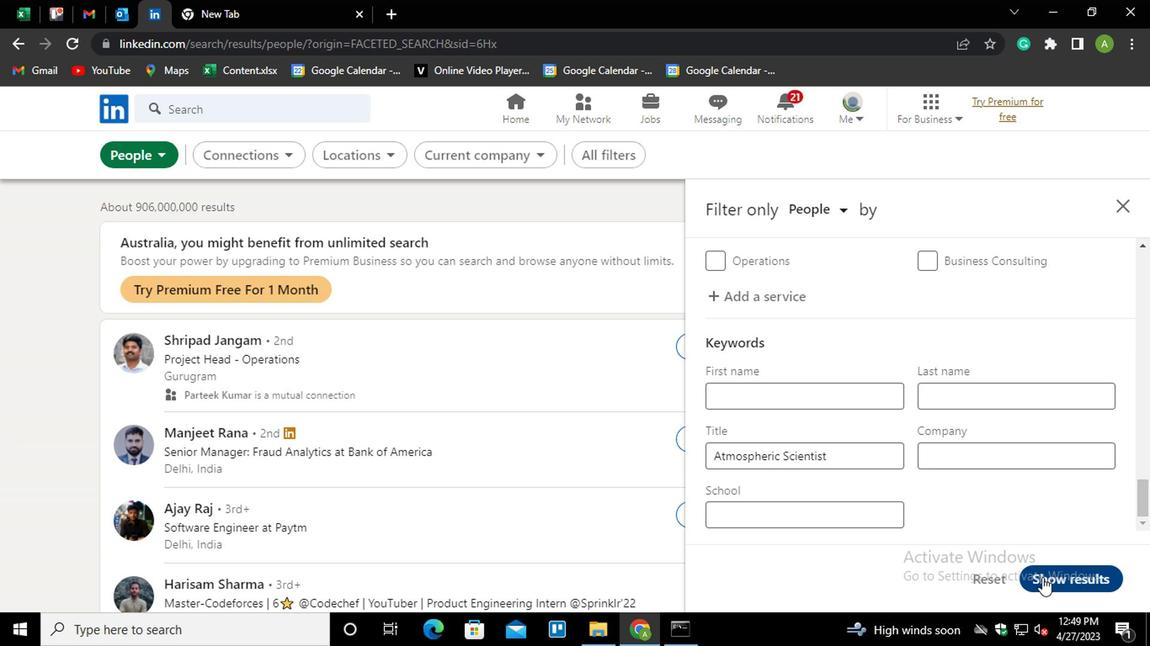 
